 Task: Select the booking Airbnb experience.
Action: Mouse pressed left at (1024, 282)
Screenshot: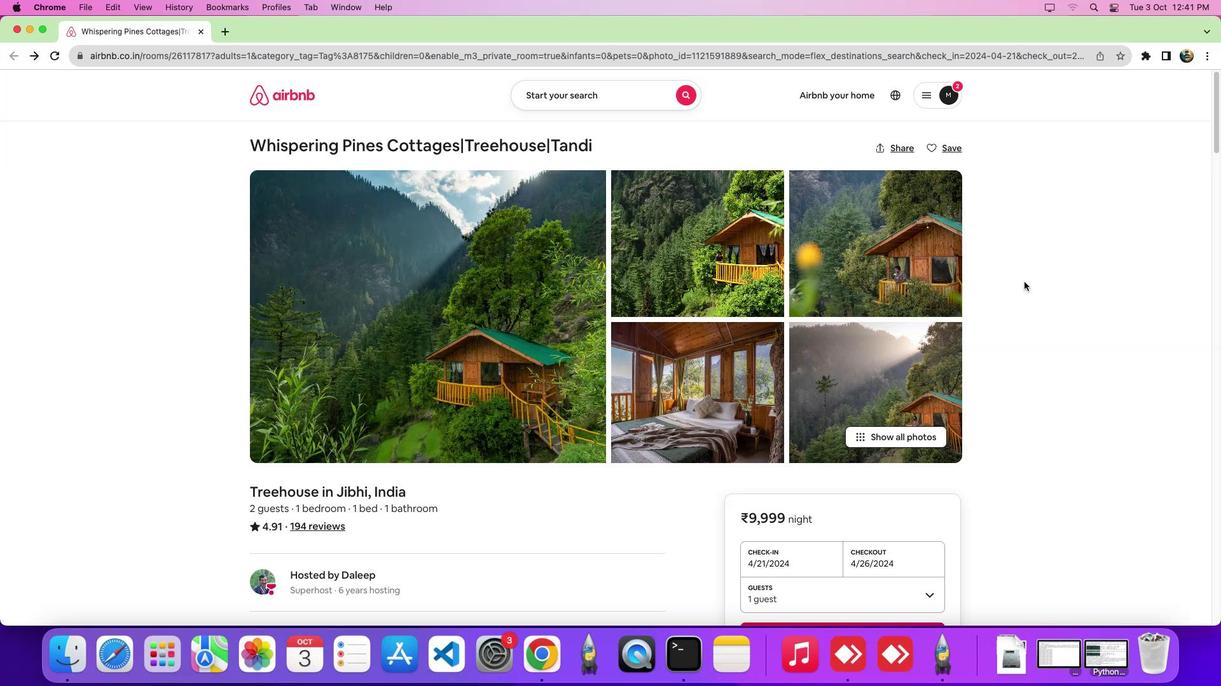 
Action: Mouse scrolled (1024, 282) with delta (0, 0)
Screenshot: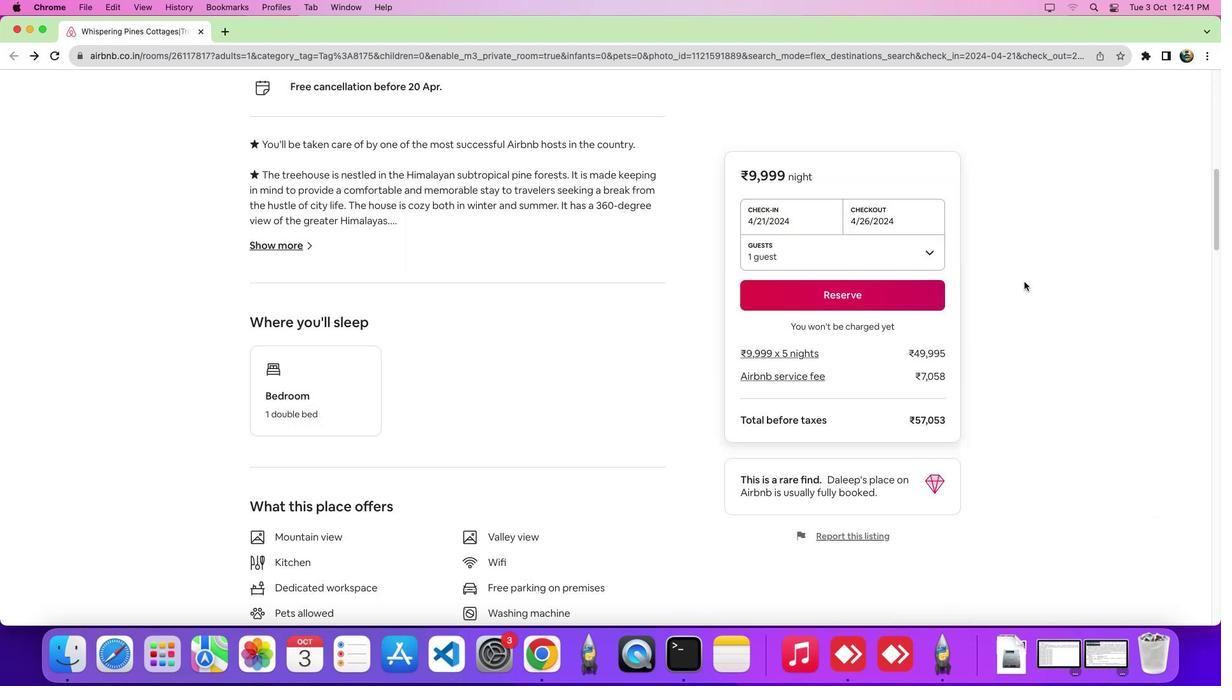 
Action: Mouse scrolled (1024, 282) with delta (0, -1)
Screenshot: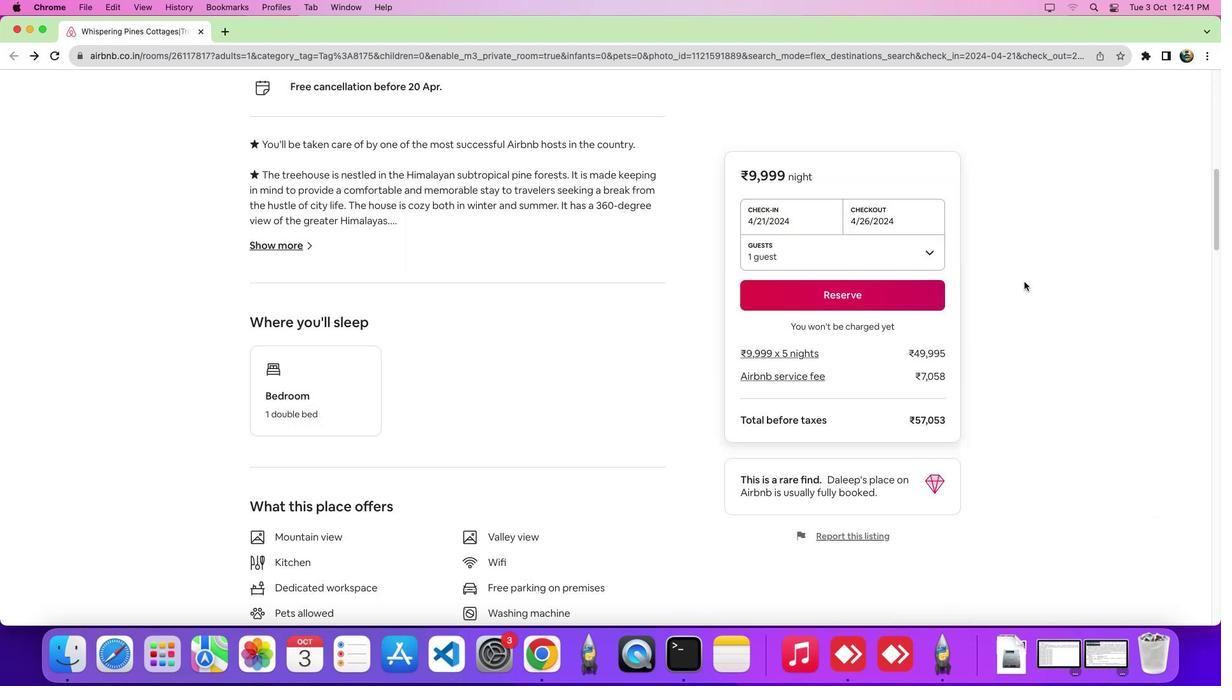
Action: Mouse scrolled (1024, 282) with delta (0, -5)
Screenshot: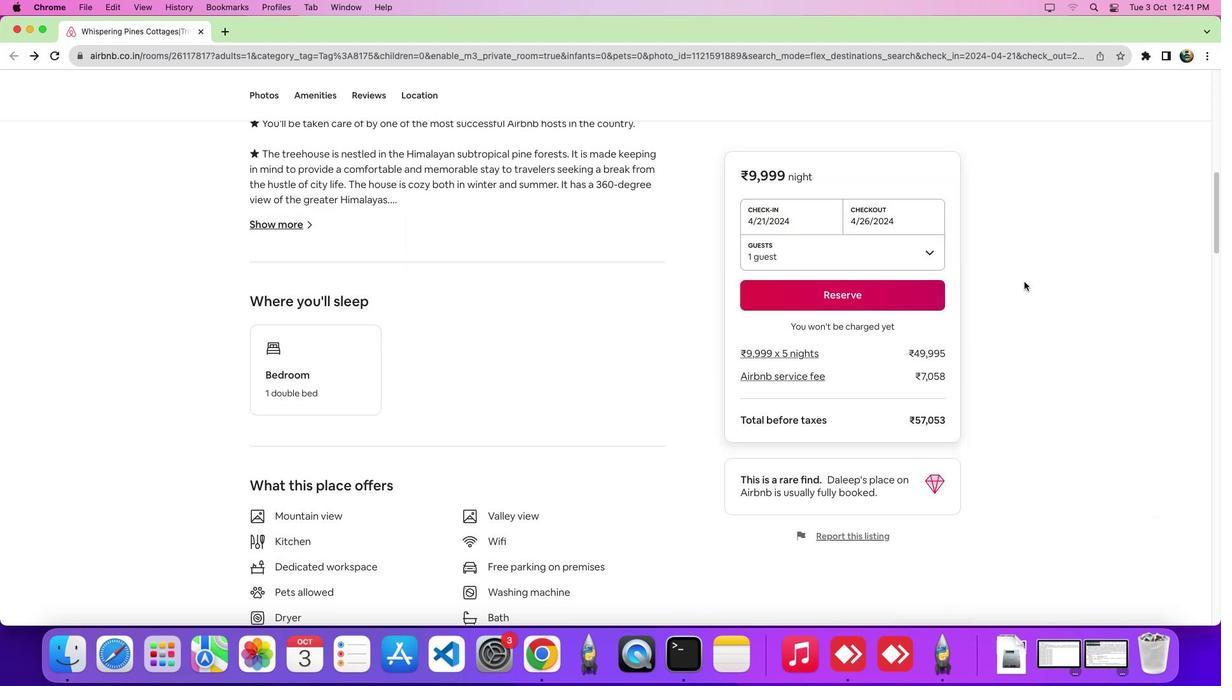 
Action: Mouse scrolled (1024, 282) with delta (0, -8)
Screenshot: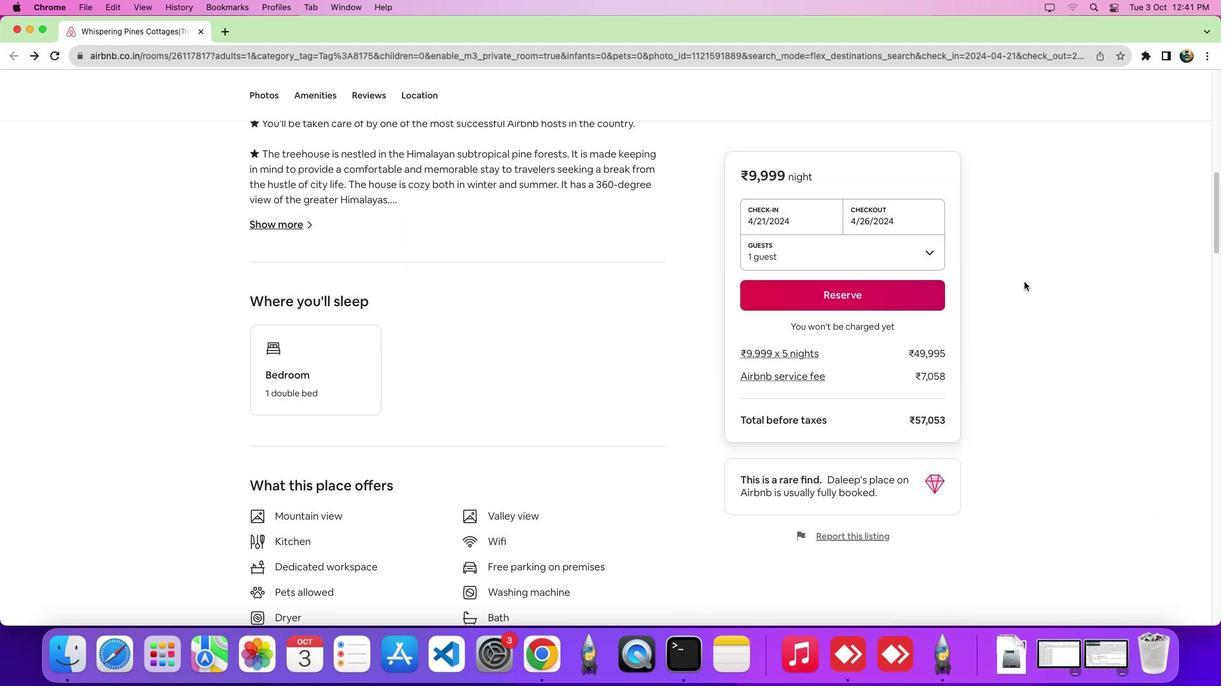 
Action: Mouse scrolled (1024, 282) with delta (0, 0)
Screenshot: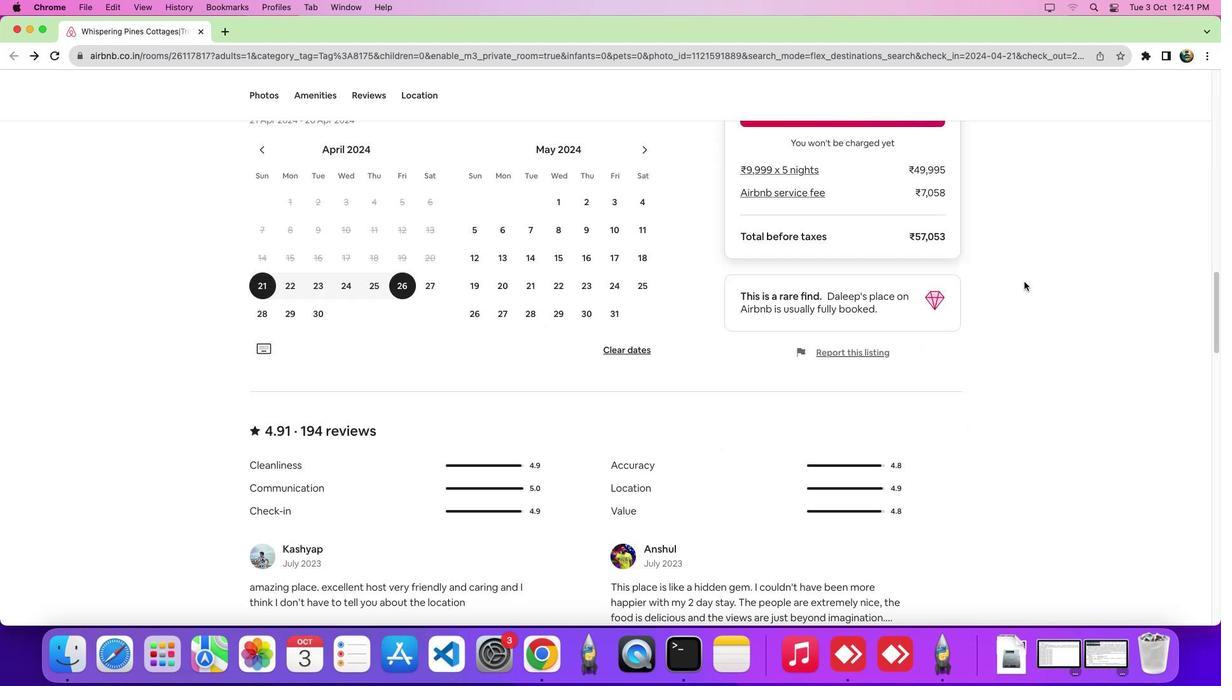 
Action: Mouse scrolled (1024, 282) with delta (0, -1)
Screenshot: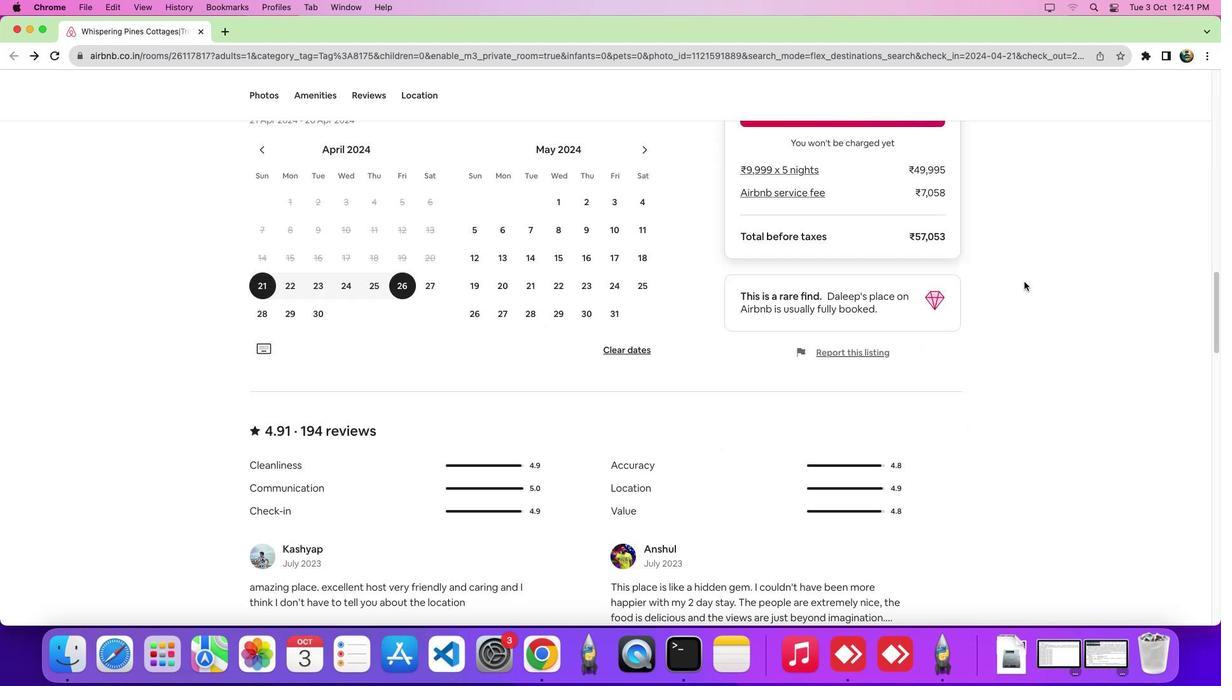 
Action: Mouse scrolled (1024, 282) with delta (0, -5)
Screenshot: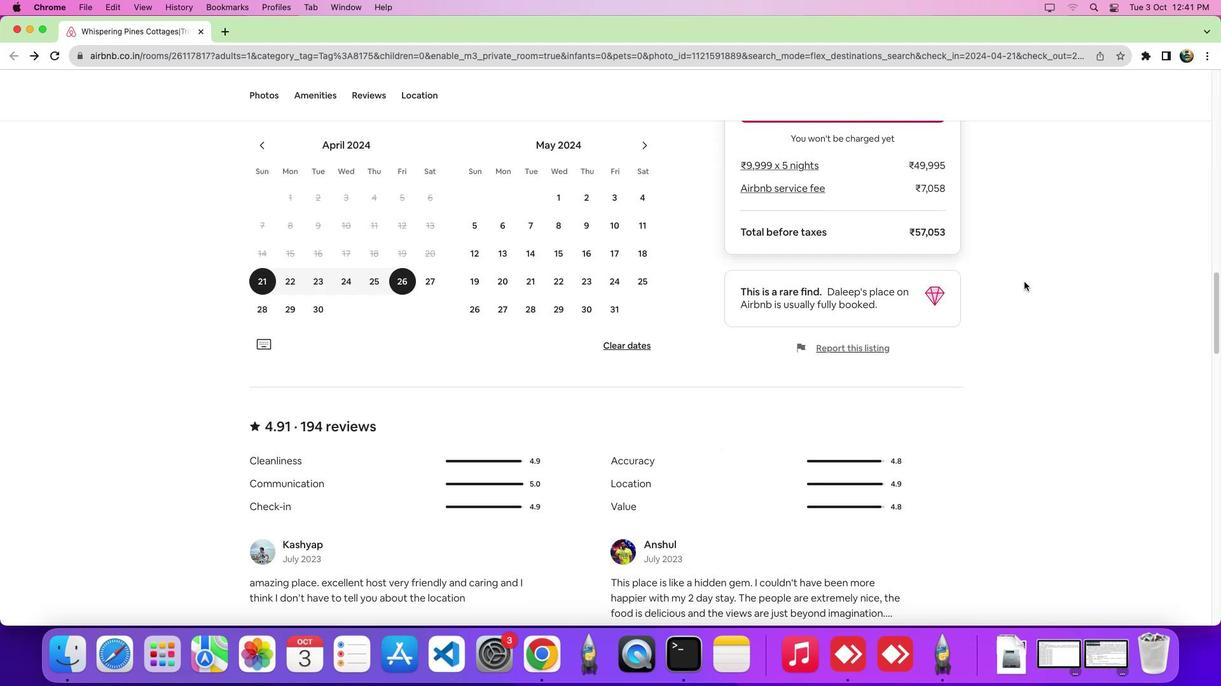 
Action: Mouse scrolled (1024, 282) with delta (0, -8)
Screenshot: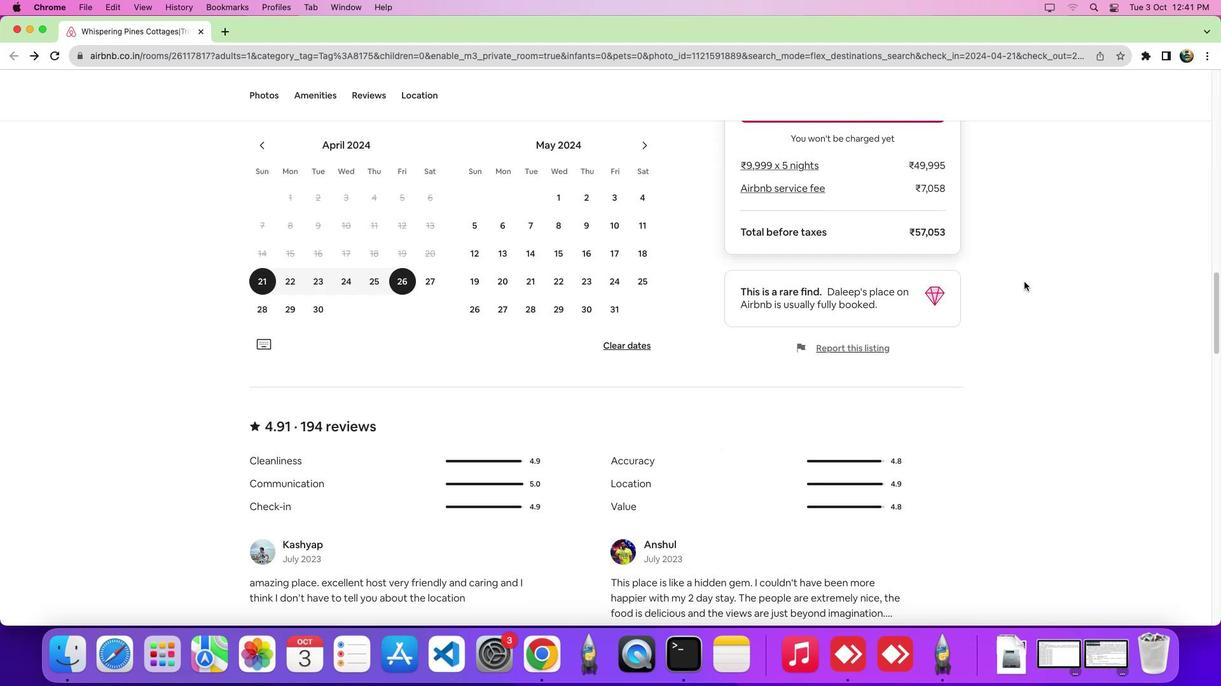 
Action: Mouse scrolled (1024, 282) with delta (0, 0)
Screenshot: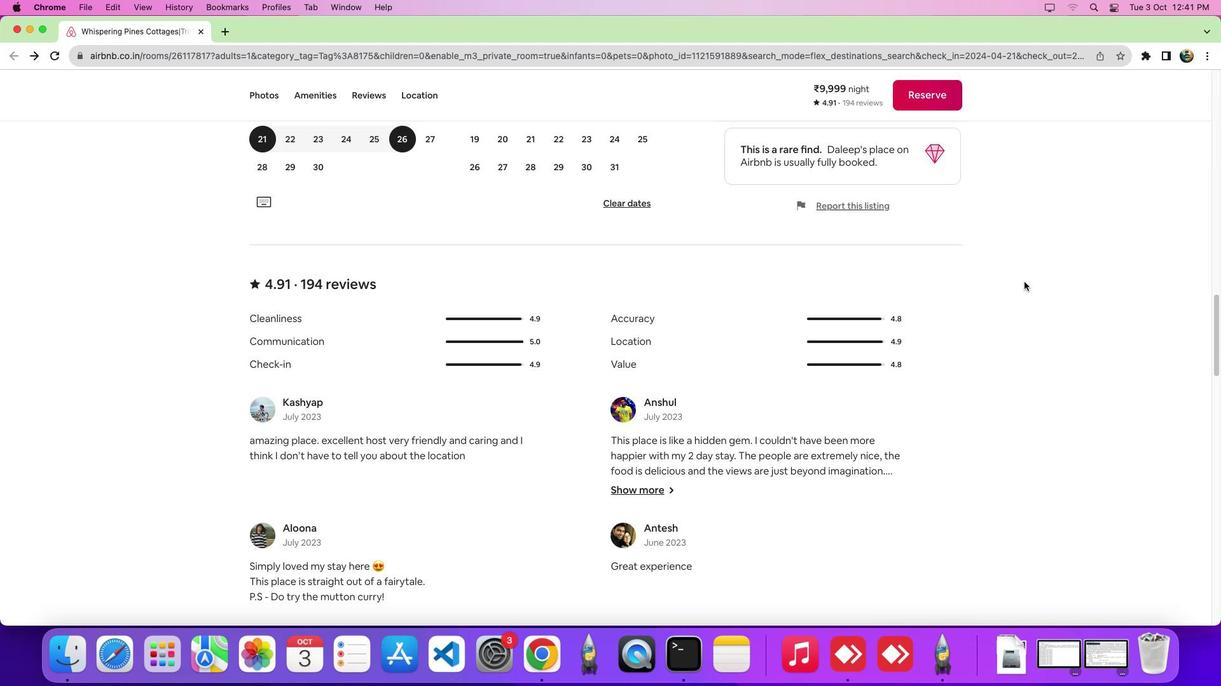 
Action: Mouse scrolled (1024, 282) with delta (0, -1)
Screenshot: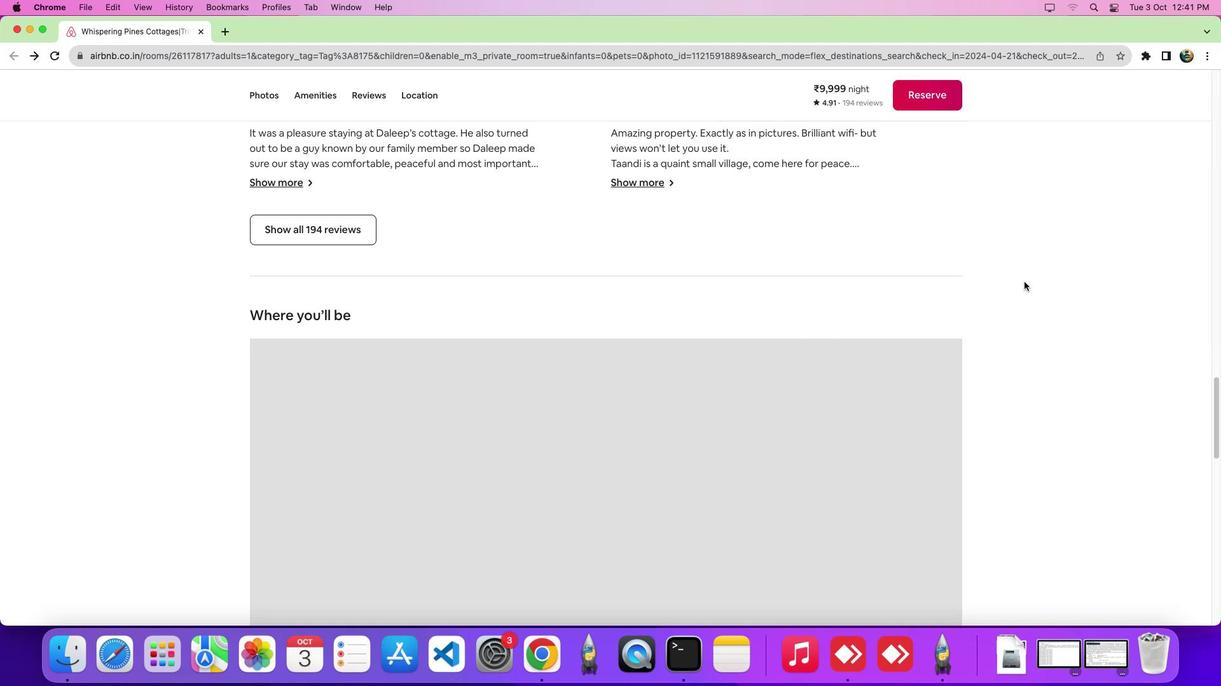 
Action: Mouse scrolled (1024, 282) with delta (0, -6)
Screenshot: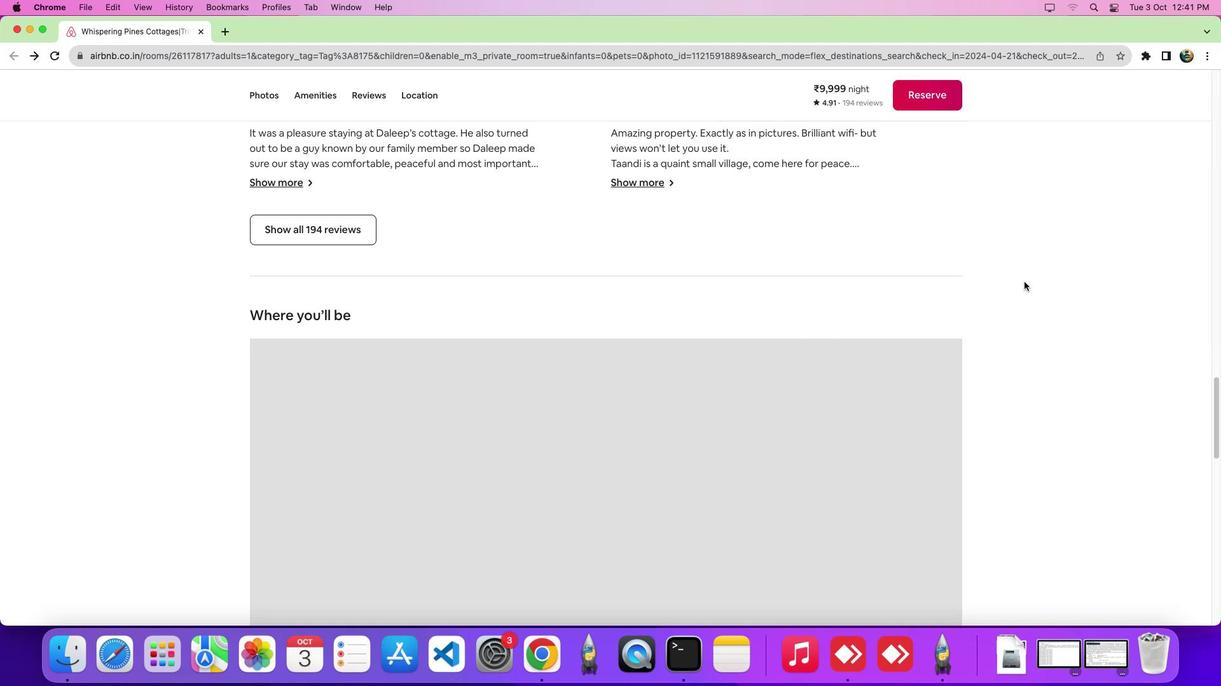 
Action: Mouse scrolled (1024, 282) with delta (0, -8)
Screenshot: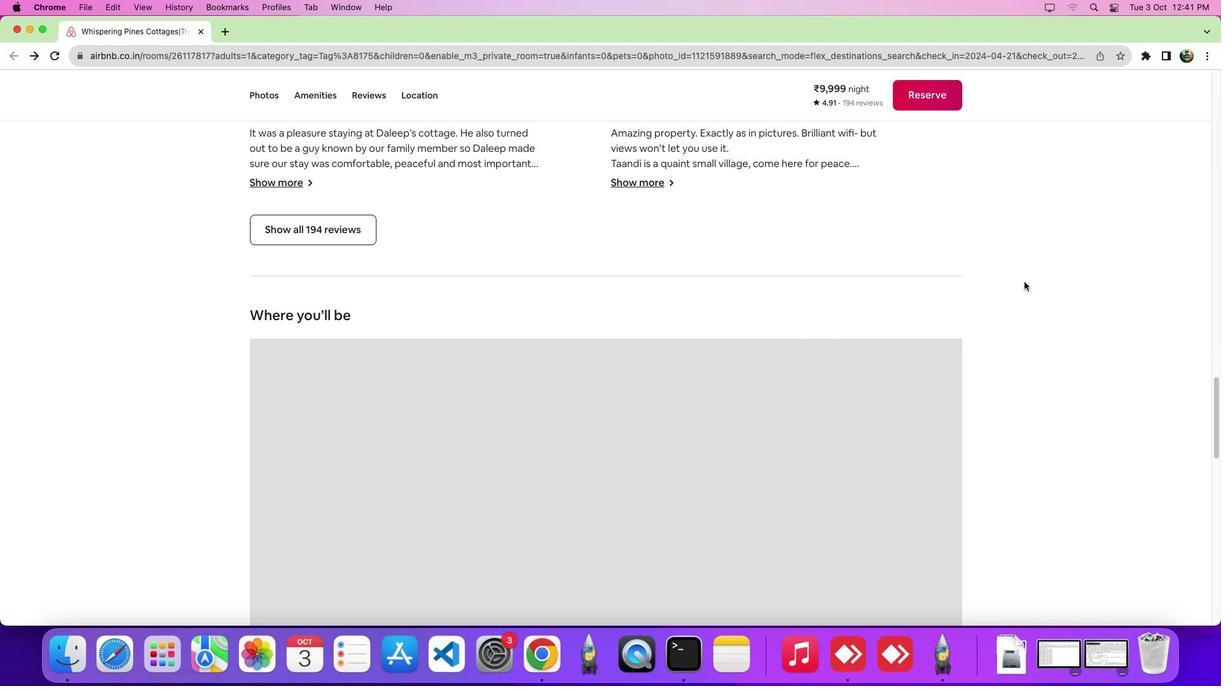 
Action: Mouse scrolled (1024, 282) with delta (0, 0)
Screenshot: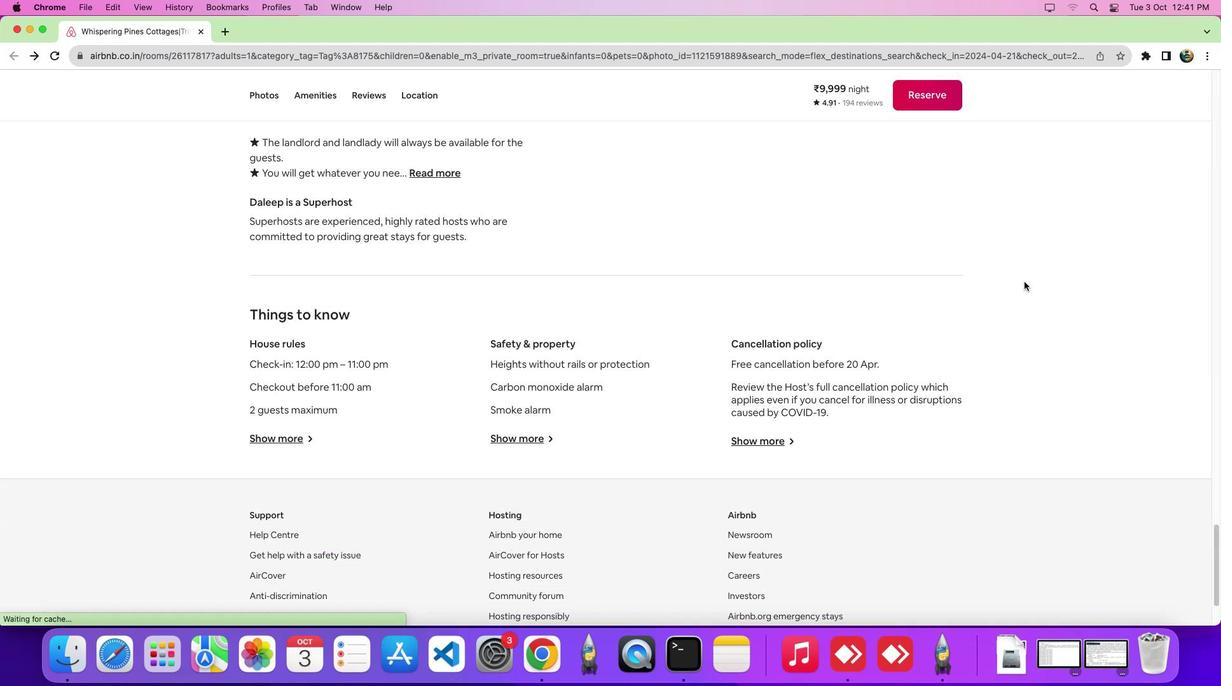 
Action: Mouse scrolled (1024, 282) with delta (0, -1)
Screenshot: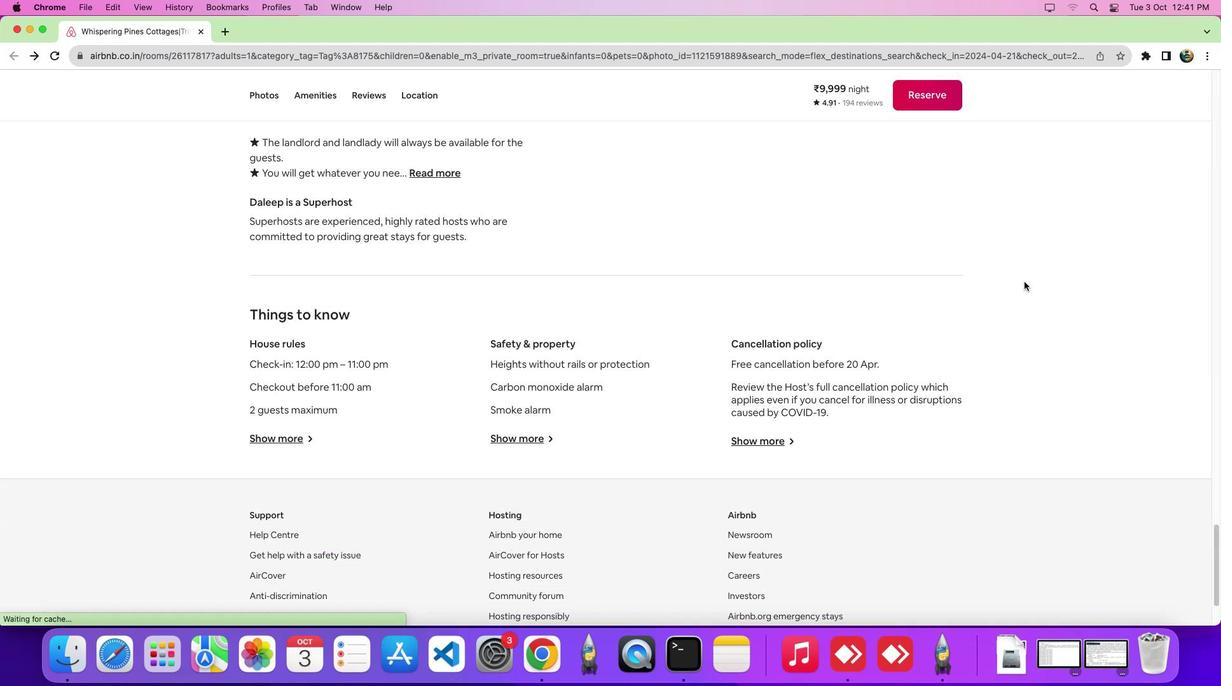 
Action: Mouse scrolled (1024, 282) with delta (0, -5)
Screenshot: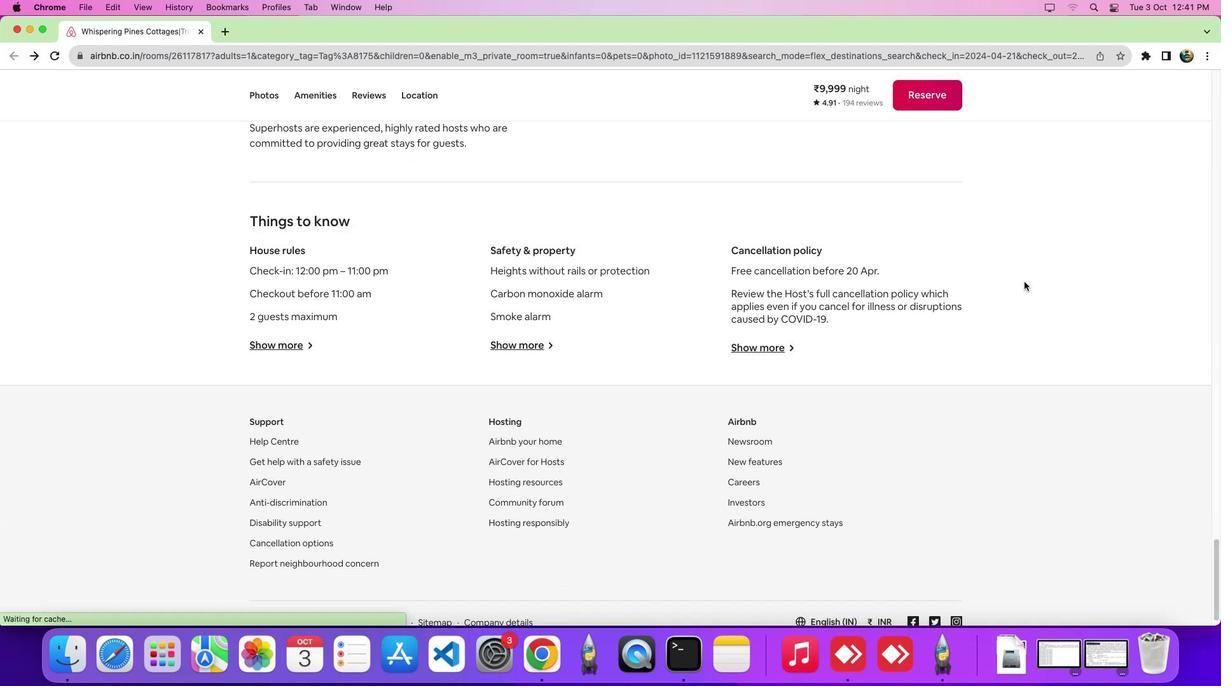
Action: Mouse scrolled (1024, 282) with delta (0, -8)
Screenshot: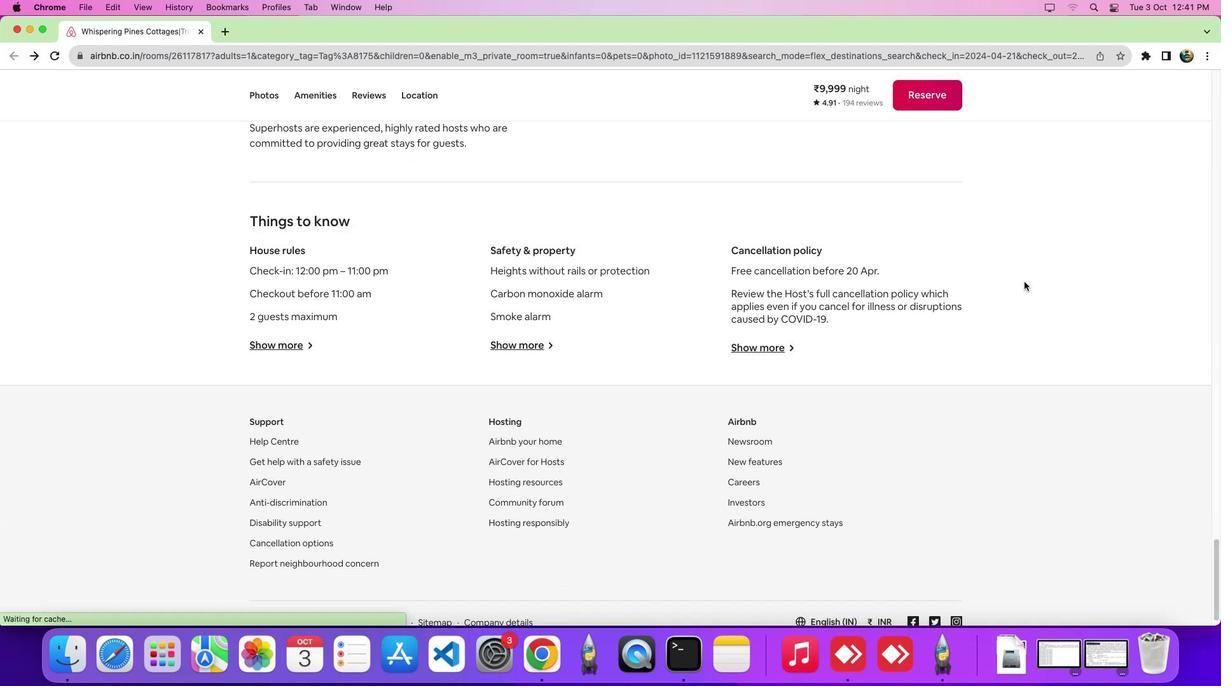 
Action: Mouse scrolled (1024, 282) with delta (0, -9)
Screenshot: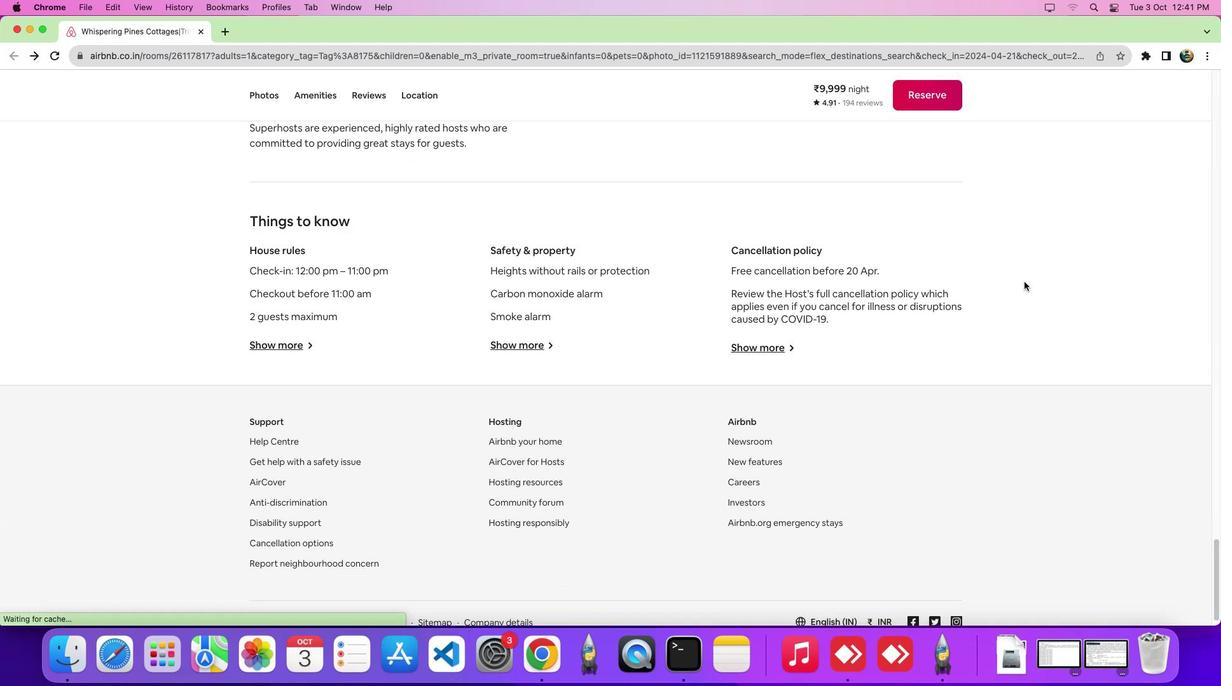 
Action: Mouse scrolled (1024, 282) with delta (0, 0)
Screenshot: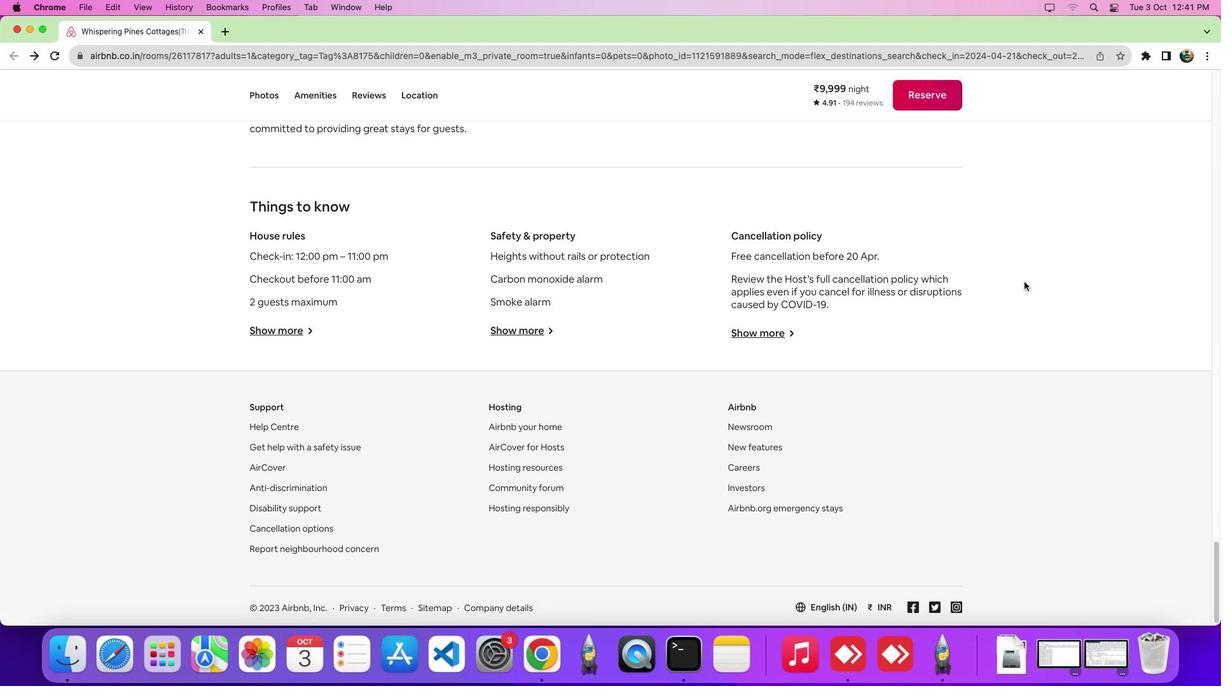 
Action: Mouse scrolled (1024, 282) with delta (0, -1)
Screenshot: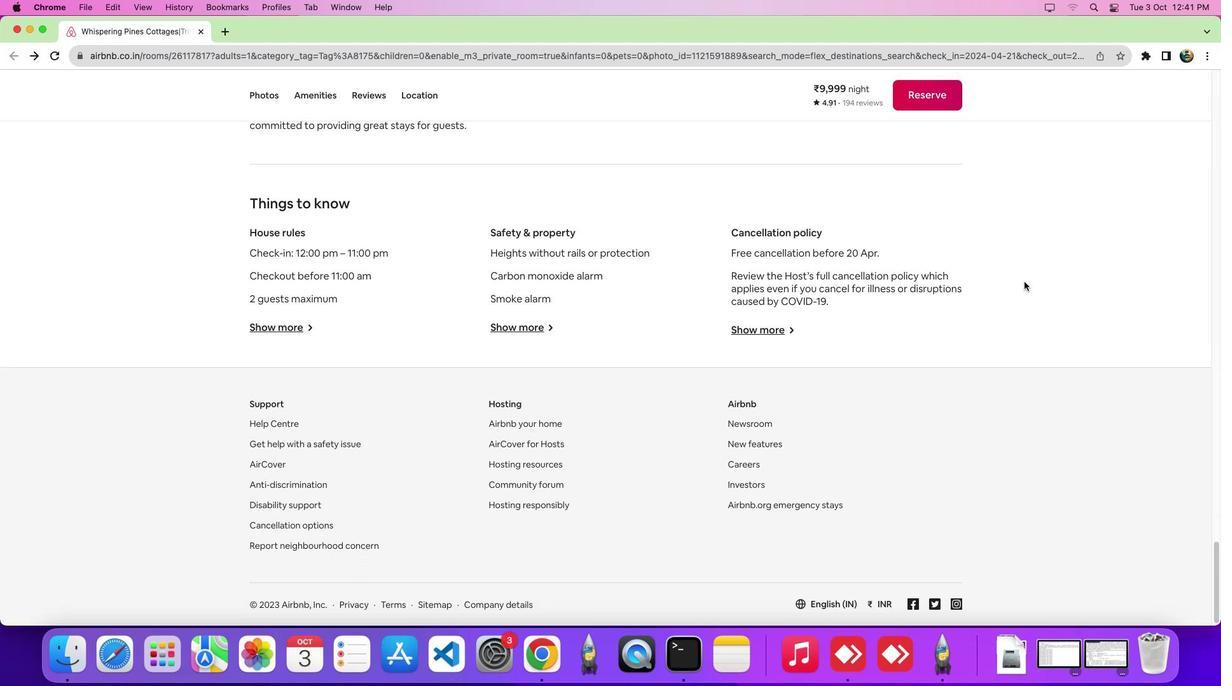 
Action: Mouse scrolled (1024, 282) with delta (0, -6)
Screenshot: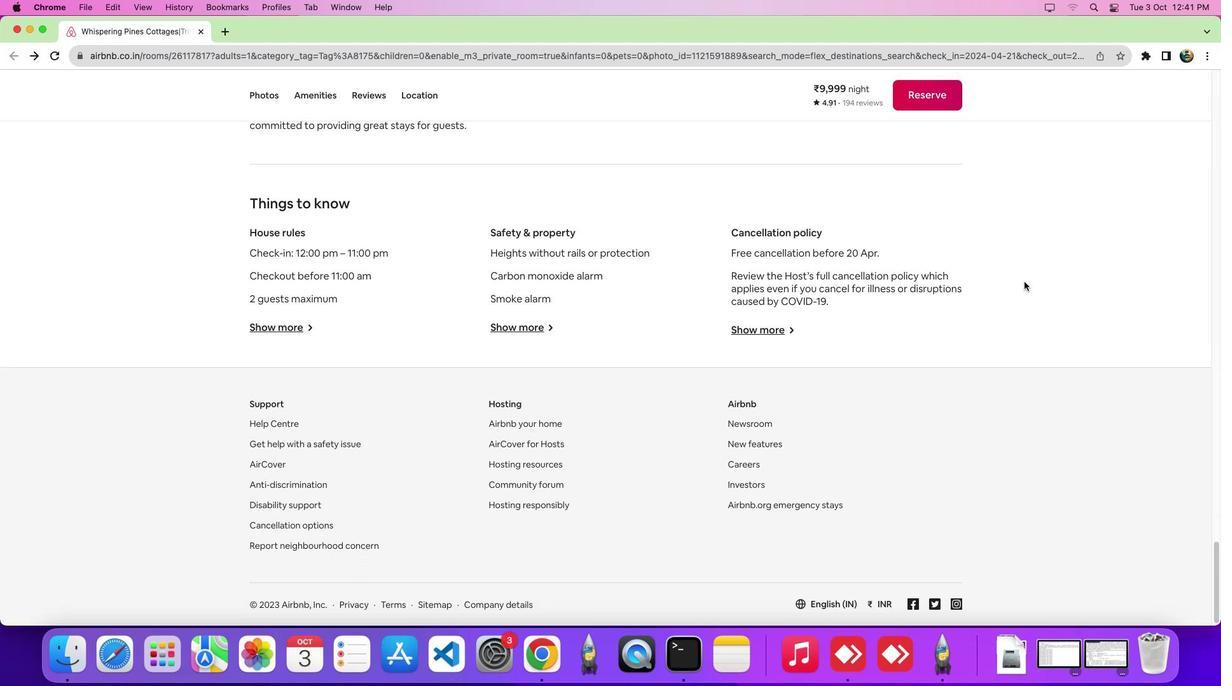 
Action: Mouse scrolled (1024, 282) with delta (0, -8)
Screenshot: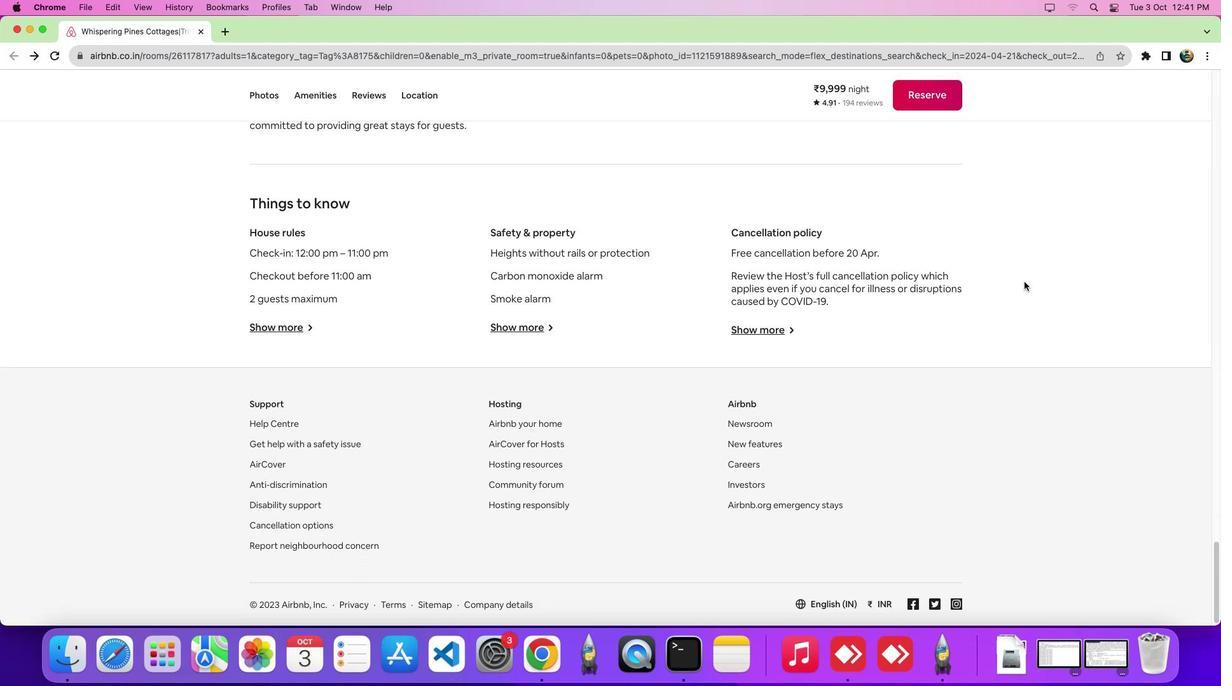 
Action: Mouse moved to (274, 465)
Screenshot: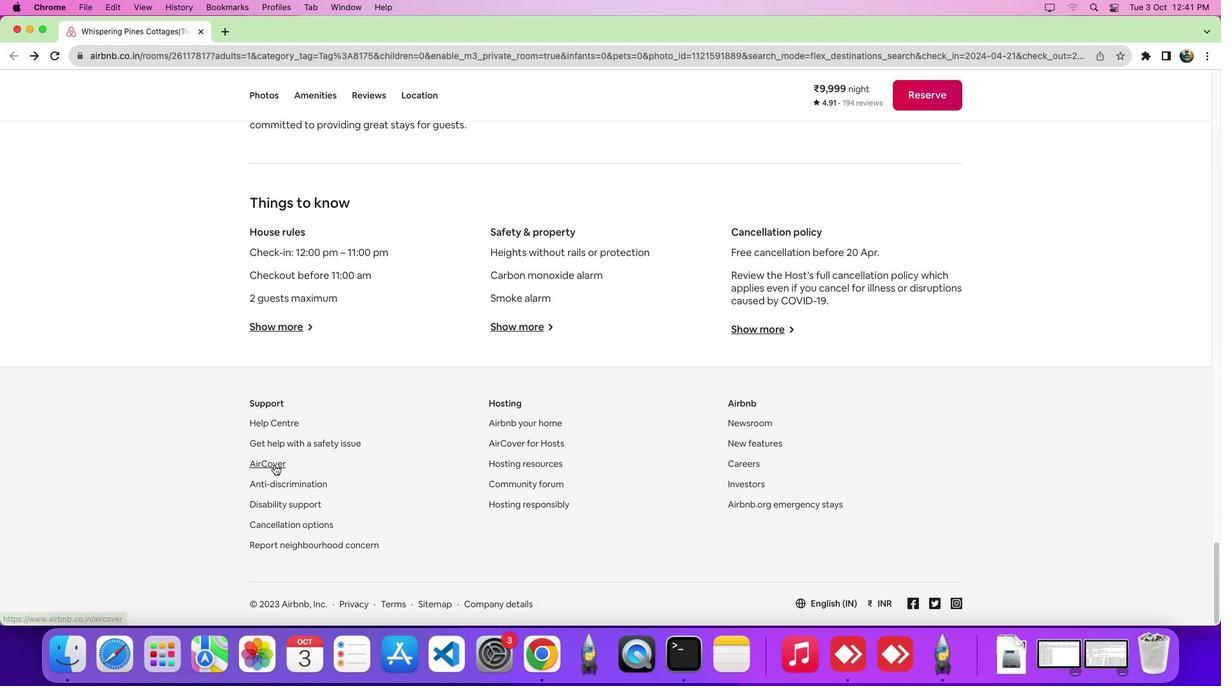 
Action: Mouse pressed left at (274, 465)
Screenshot: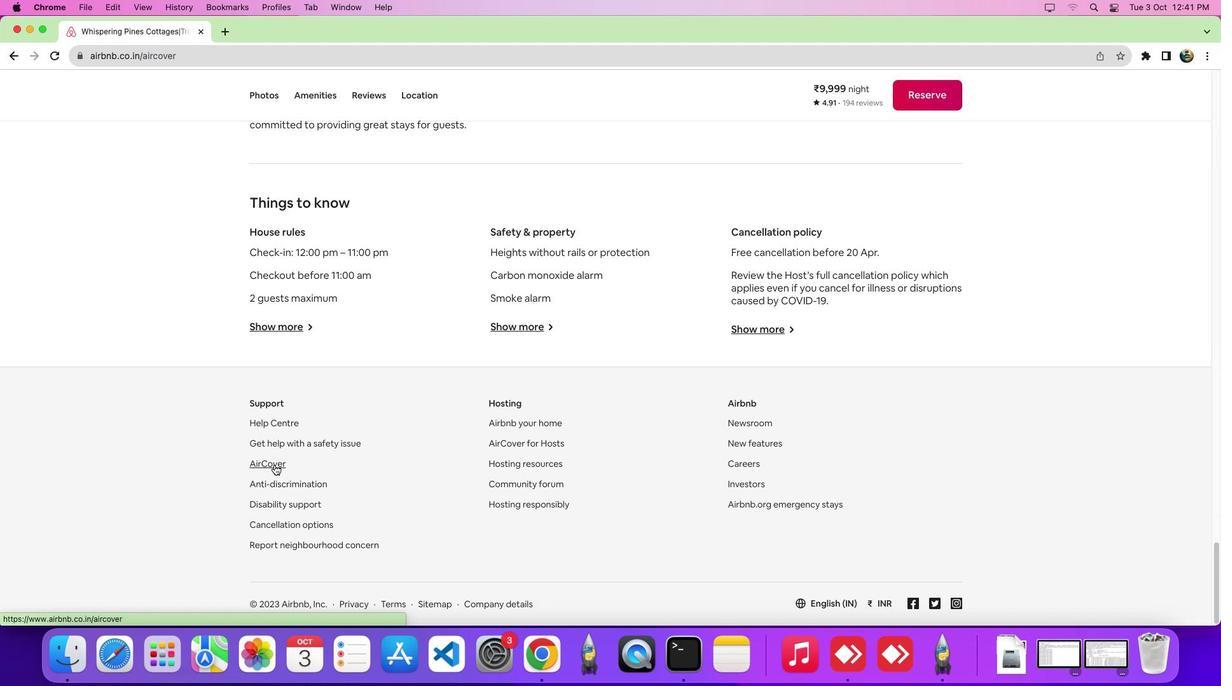 
Action: Mouse moved to (328, 145)
Screenshot: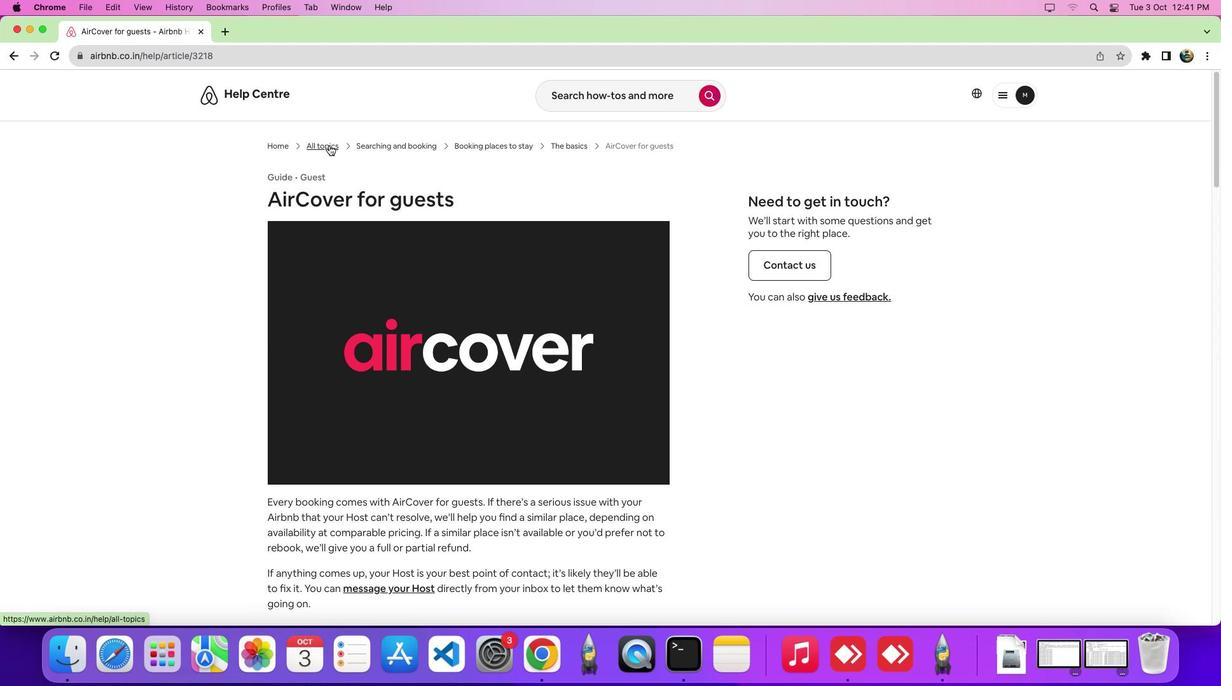 
Action: Mouse pressed left at (328, 145)
Screenshot: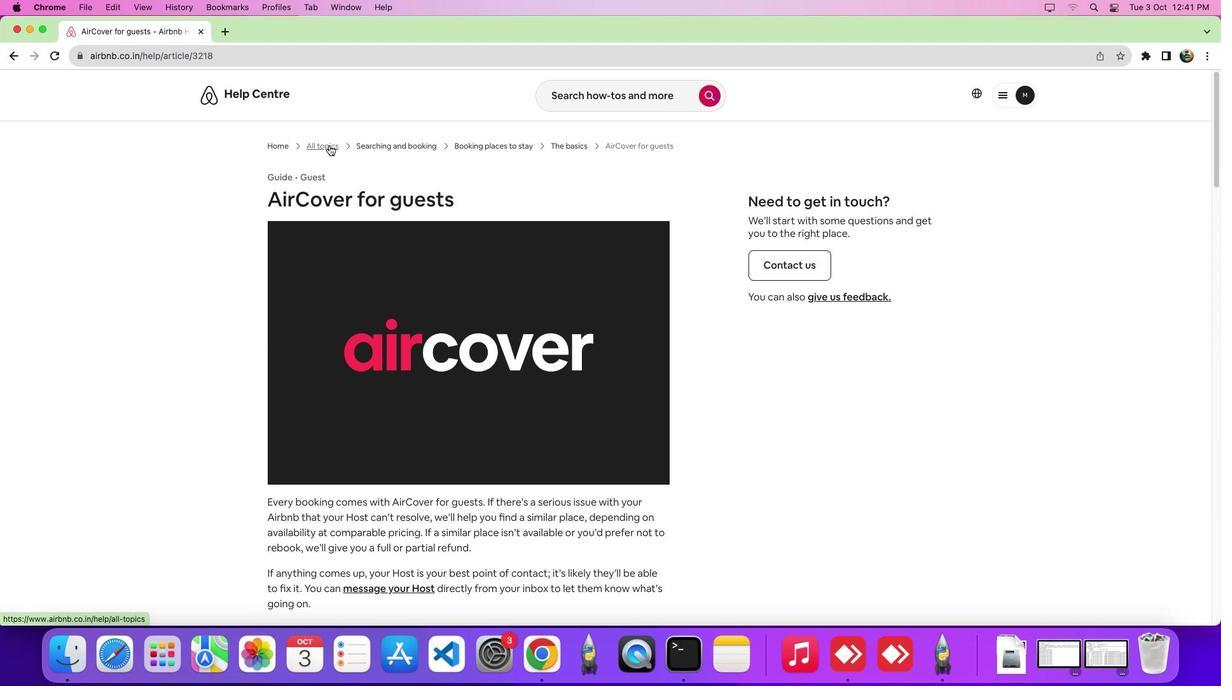 
Action: Mouse moved to (286, 259)
Screenshot: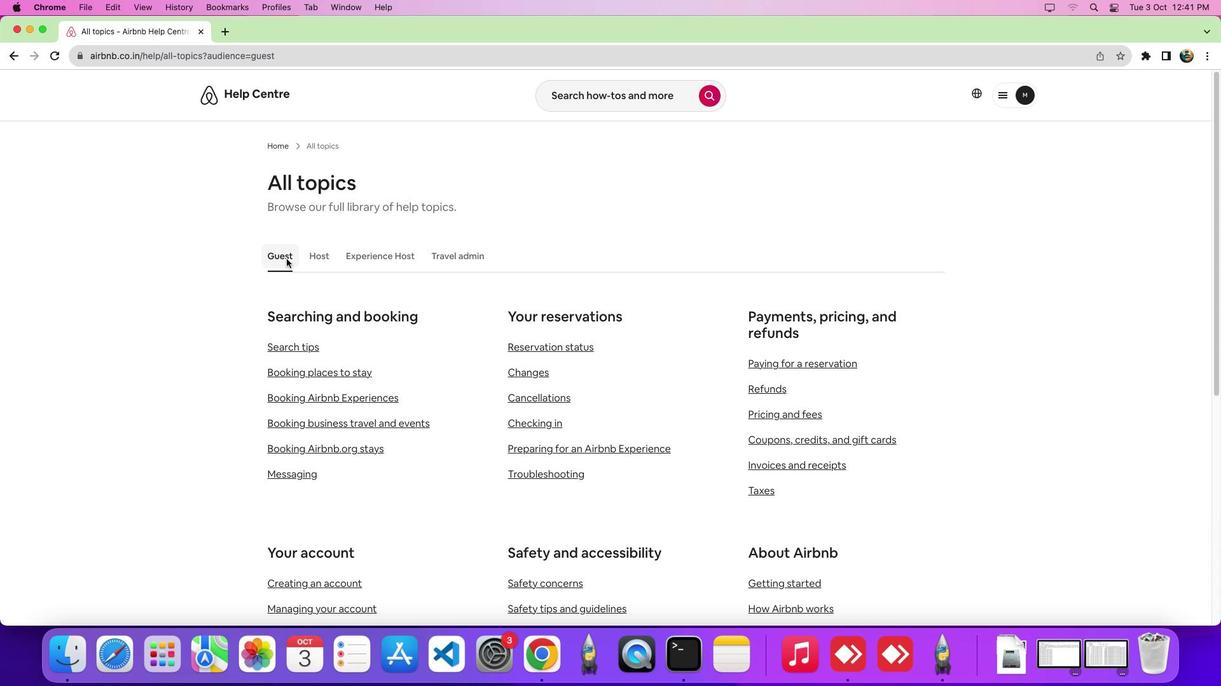 
Action: Mouse pressed left at (286, 259)
Screenshot: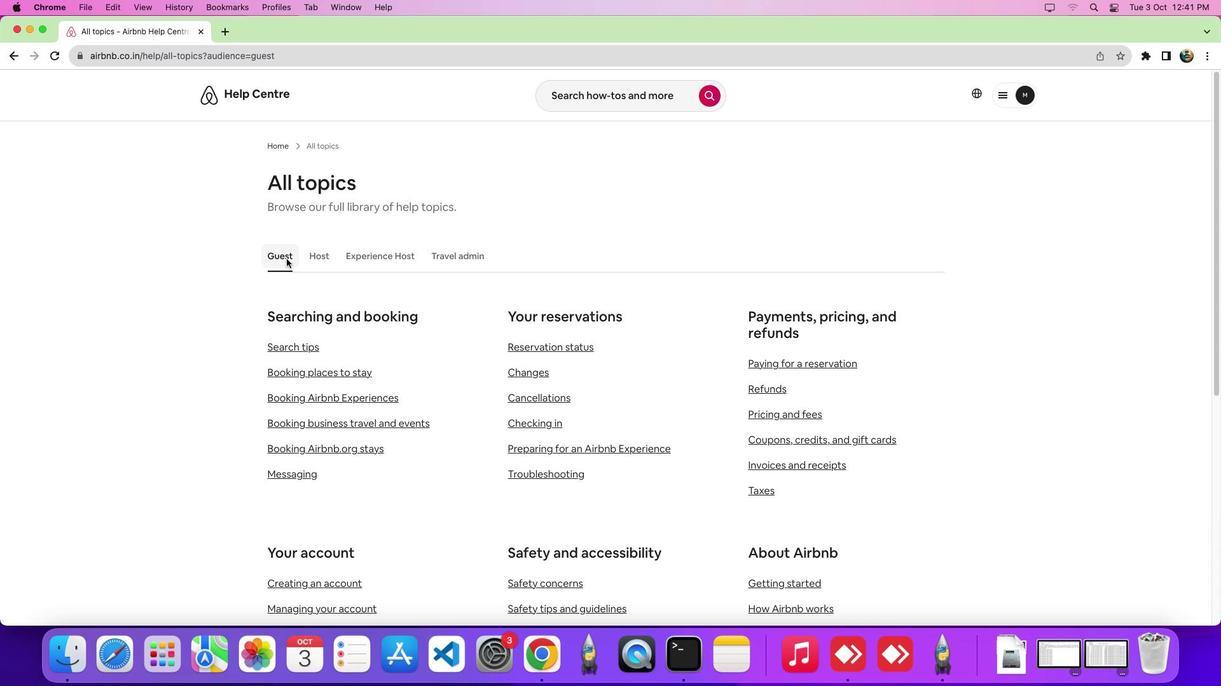 
Action: Mouse moved to (318, 300)
Screenshot: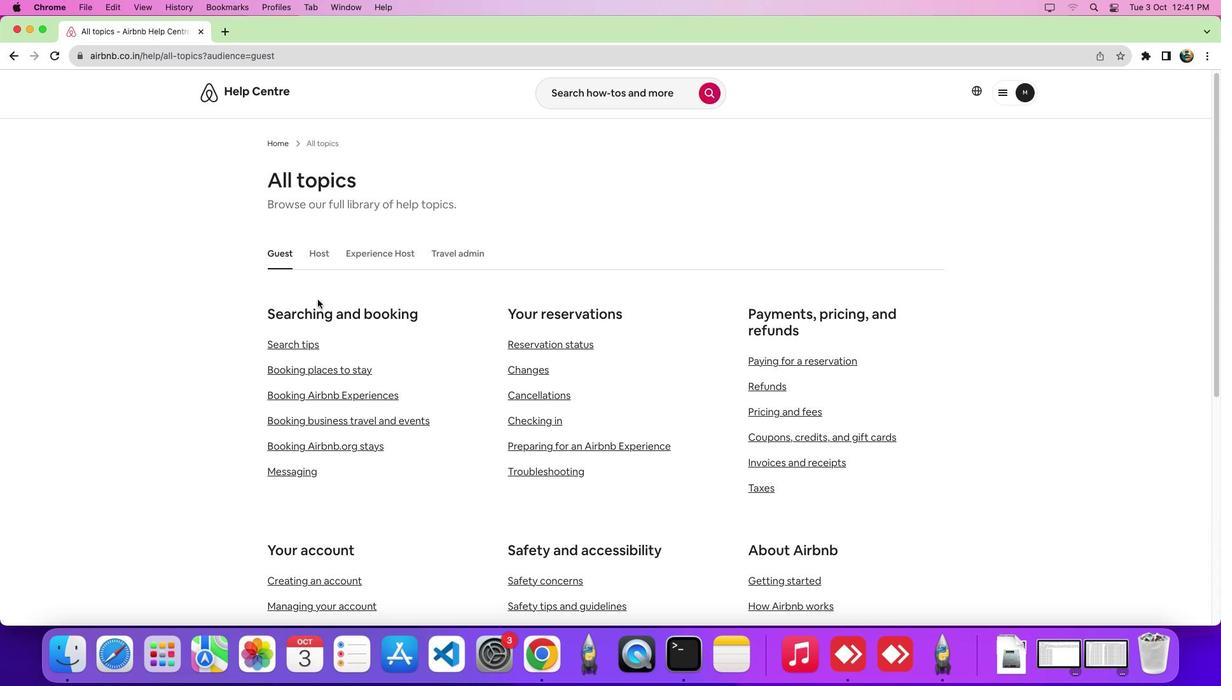
Action: Mouse scrolled (318, 300) with delta (0, 0)
Screenshot: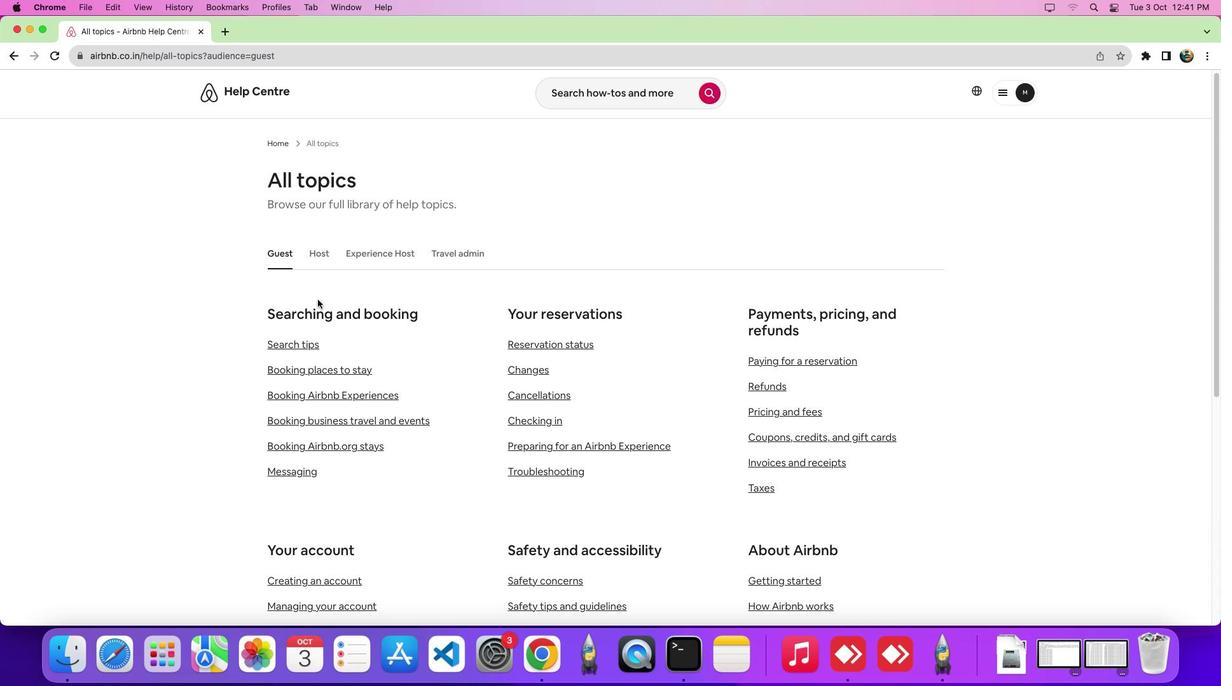 
Action: Mouse scrolled (318, 300) with delta (0, 0)
Screenshot: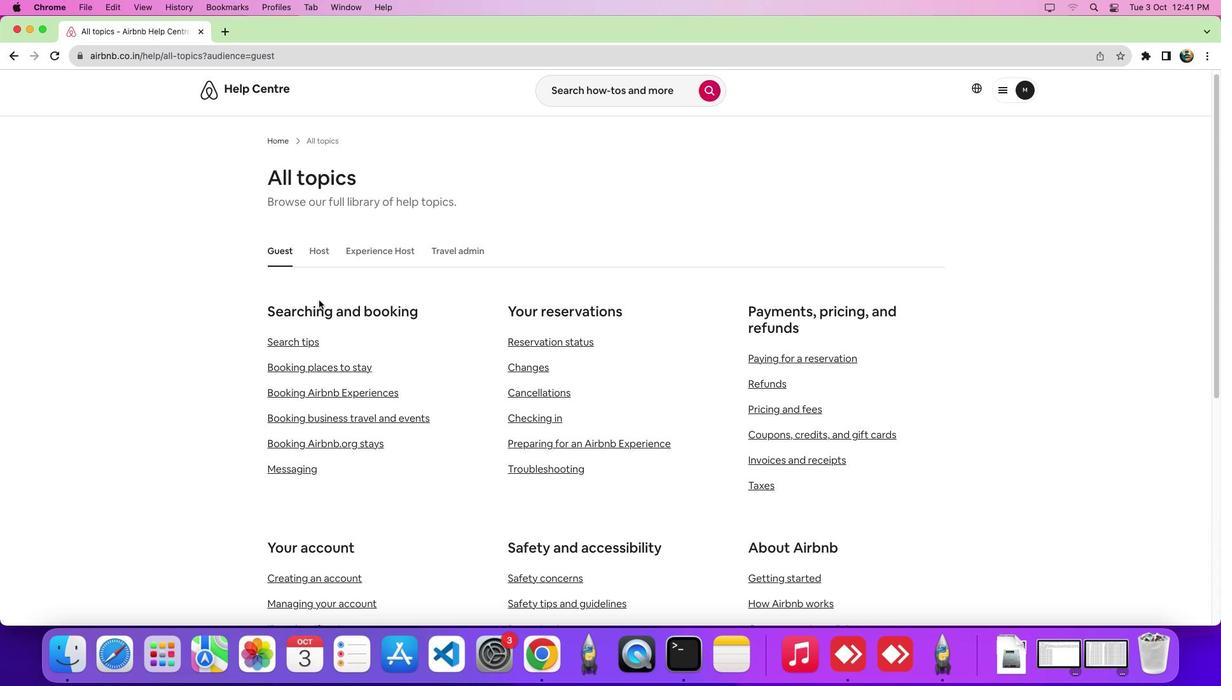 
Action: Mouse moved to (319, 300)
Screenshot: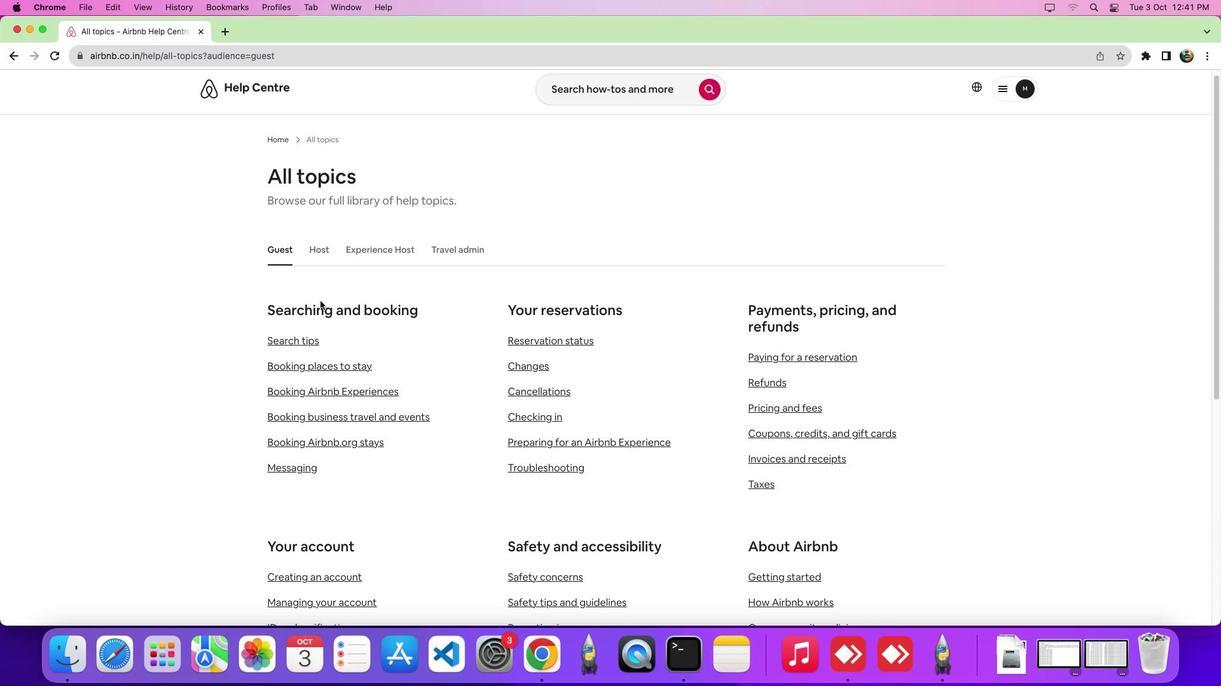 
Action: Mouse scrolled (319, 300) with delta (0, 0)
Screenshot: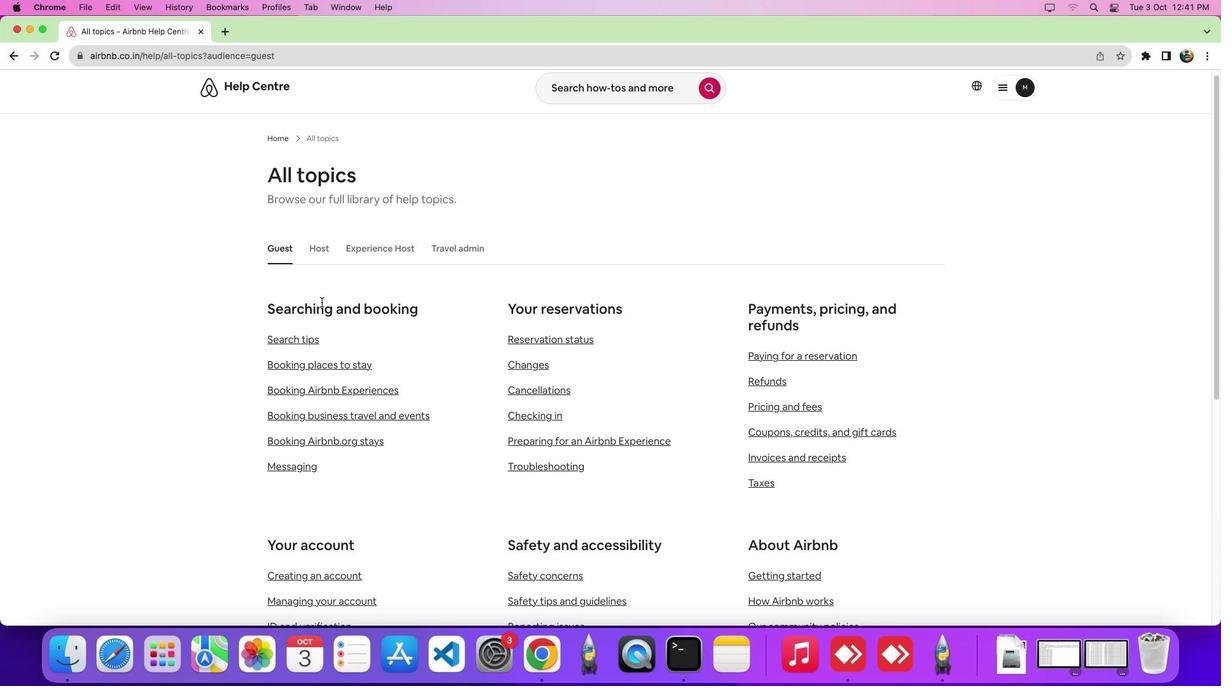 
Action: Mouse moved to (331, 312)
Screenshot: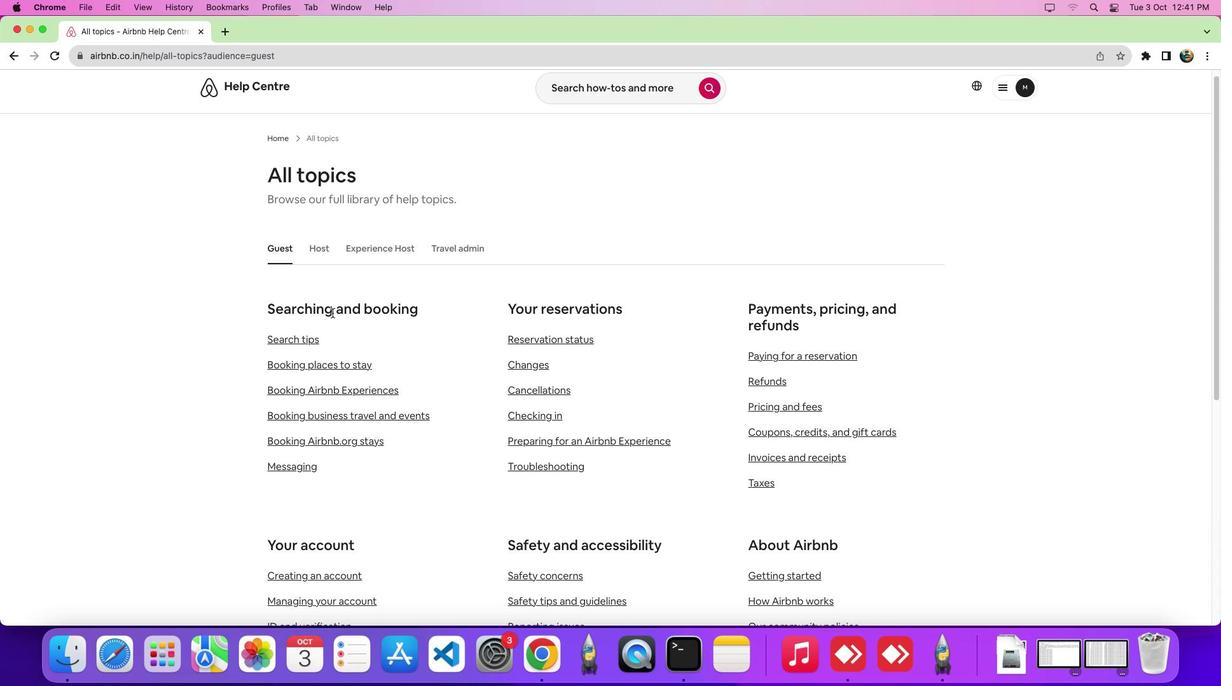 
Action: Mouse scrolled (331, 312) with delta (0, 0)
Screenshot: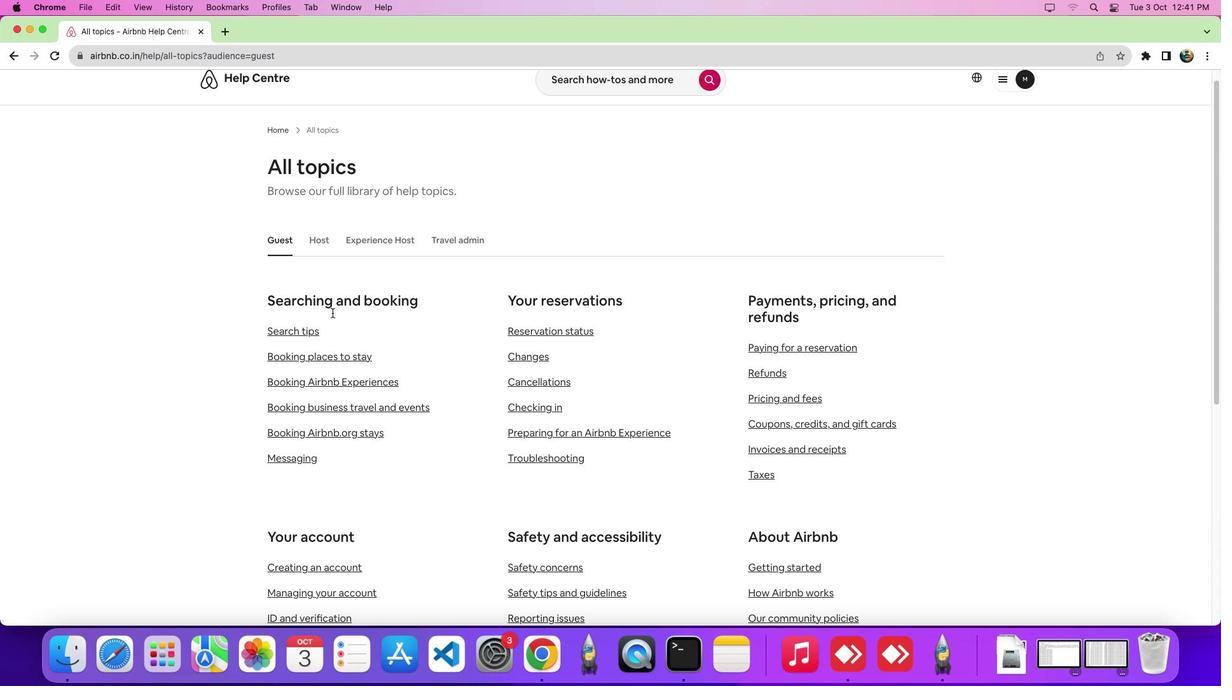 
Action: Mouse scrolled (331, 312) with delta (0, 0)
Screenshot: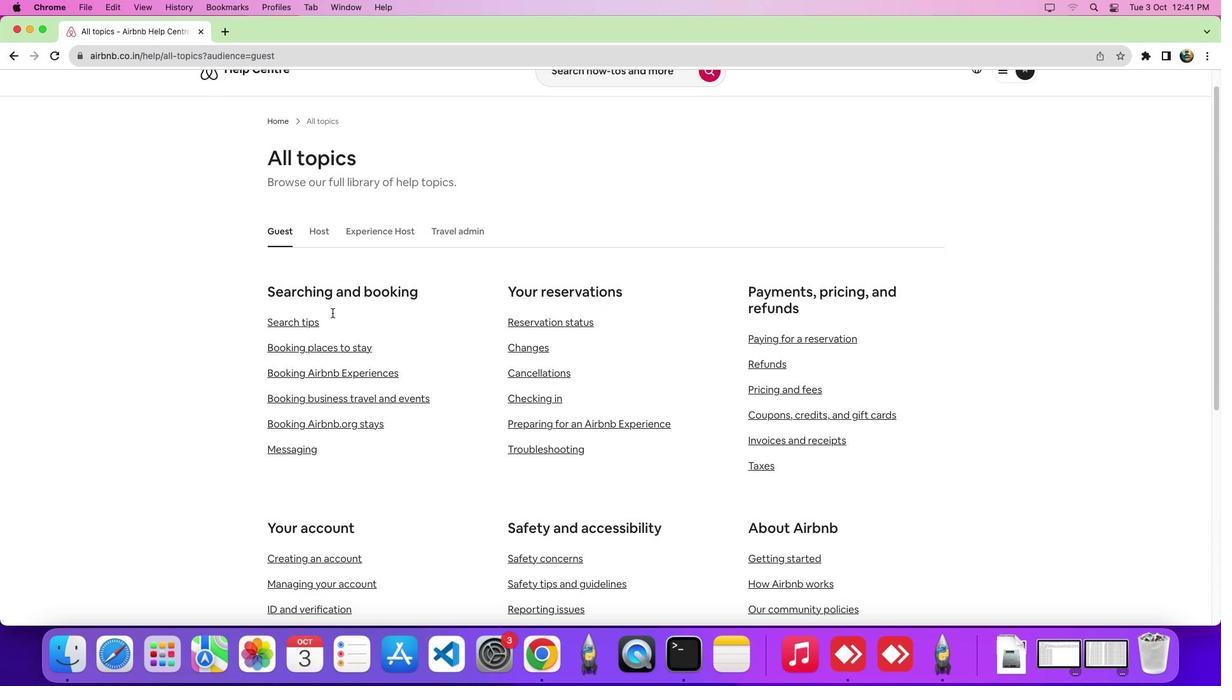 
Action: Mouse moved to (354, 325)
Screenshot: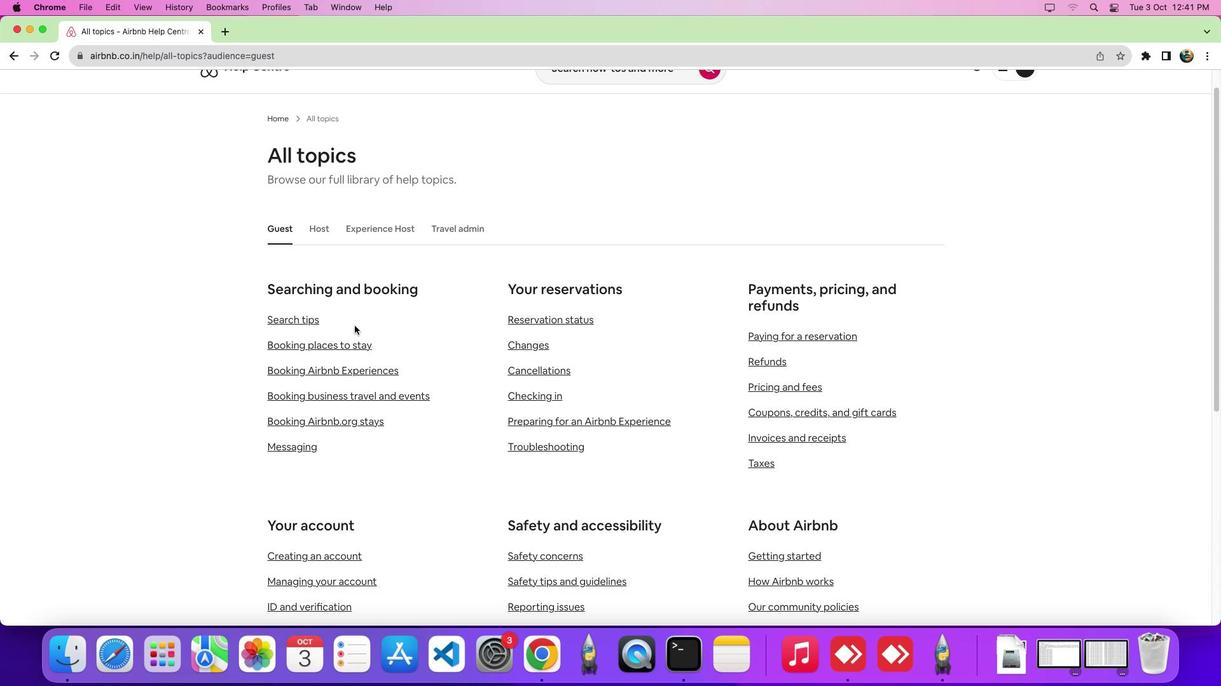 
Action: Mouse scrolled (354, 325) with delta (0, 0)
Screenshot: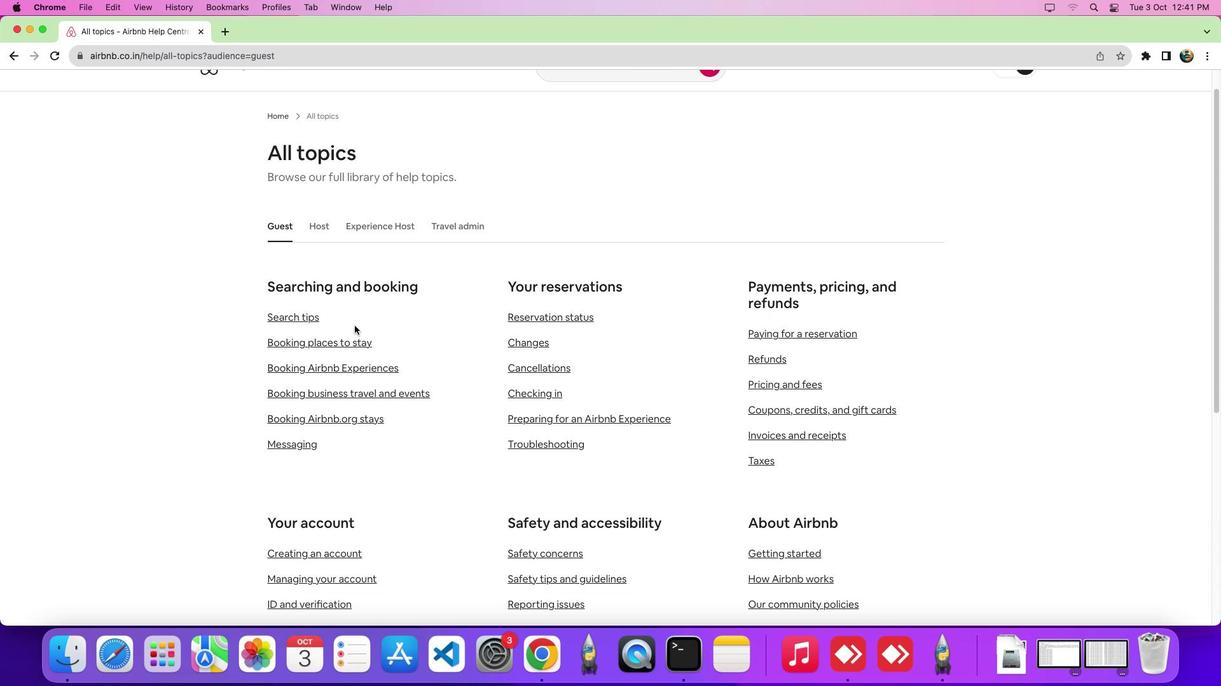 
Action: Mouse scrolled (354, 325) with delta (0, 0)
Screenshot: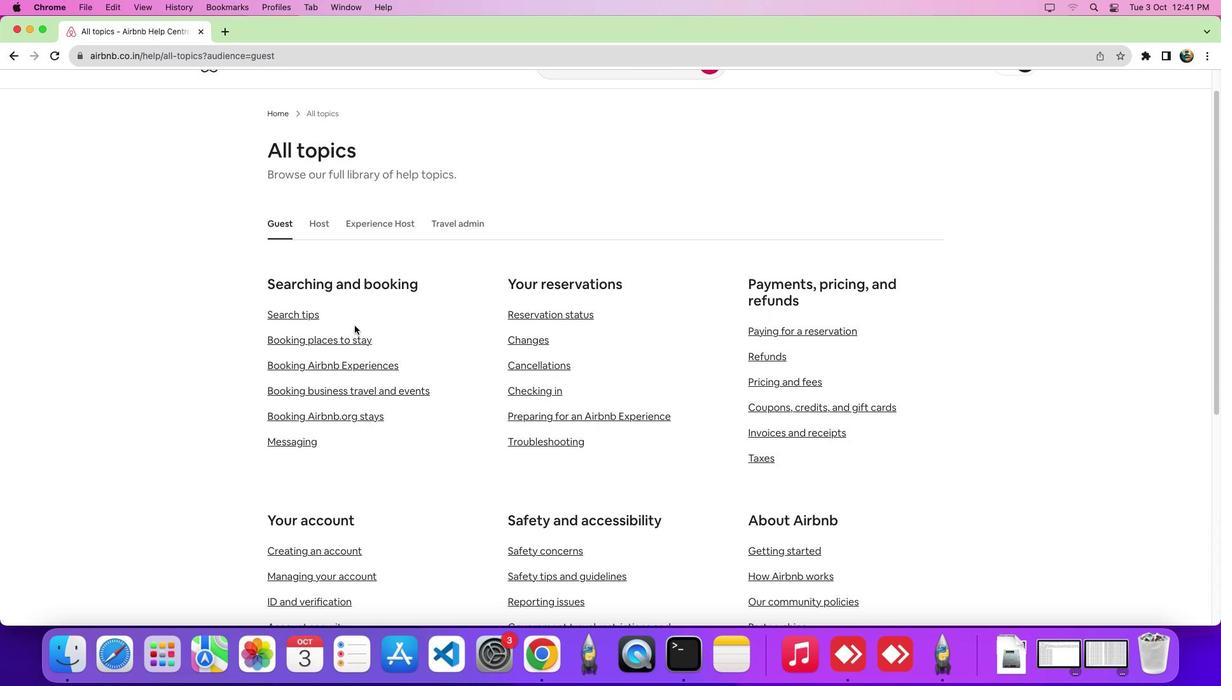 
Action: Mouse scrolled (354, 325) with delta (0, 0)
Screenshot: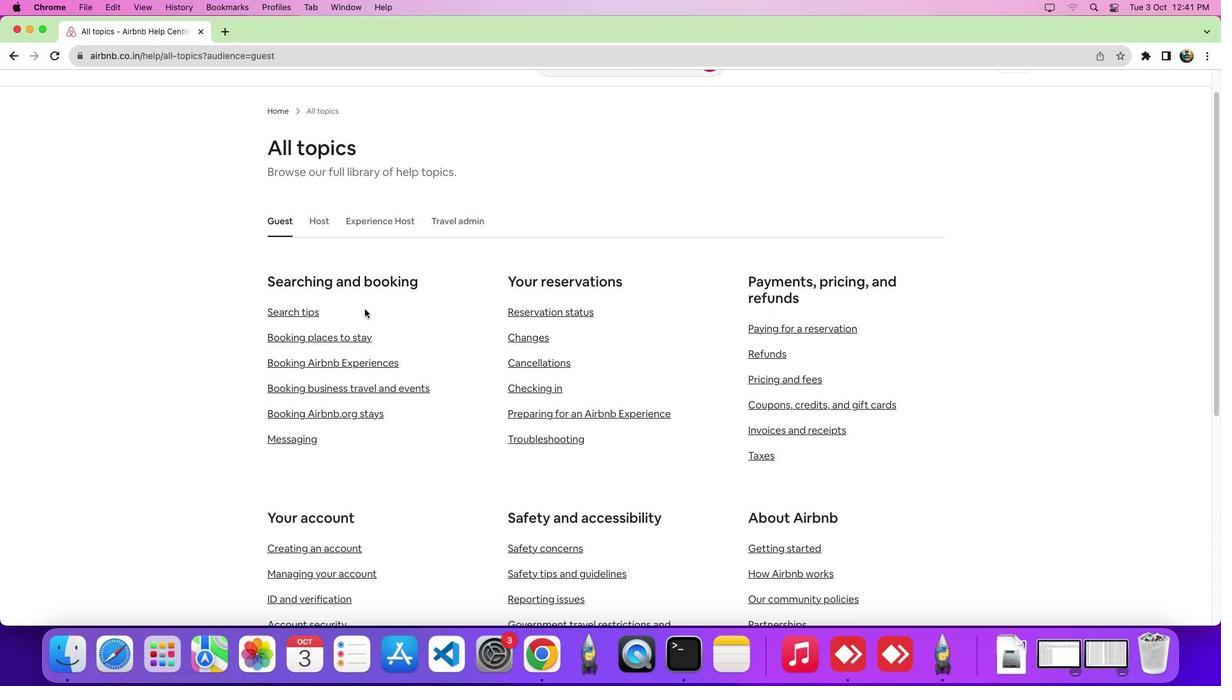 
Action: Mouse moved to (309, 365)
Screenshot: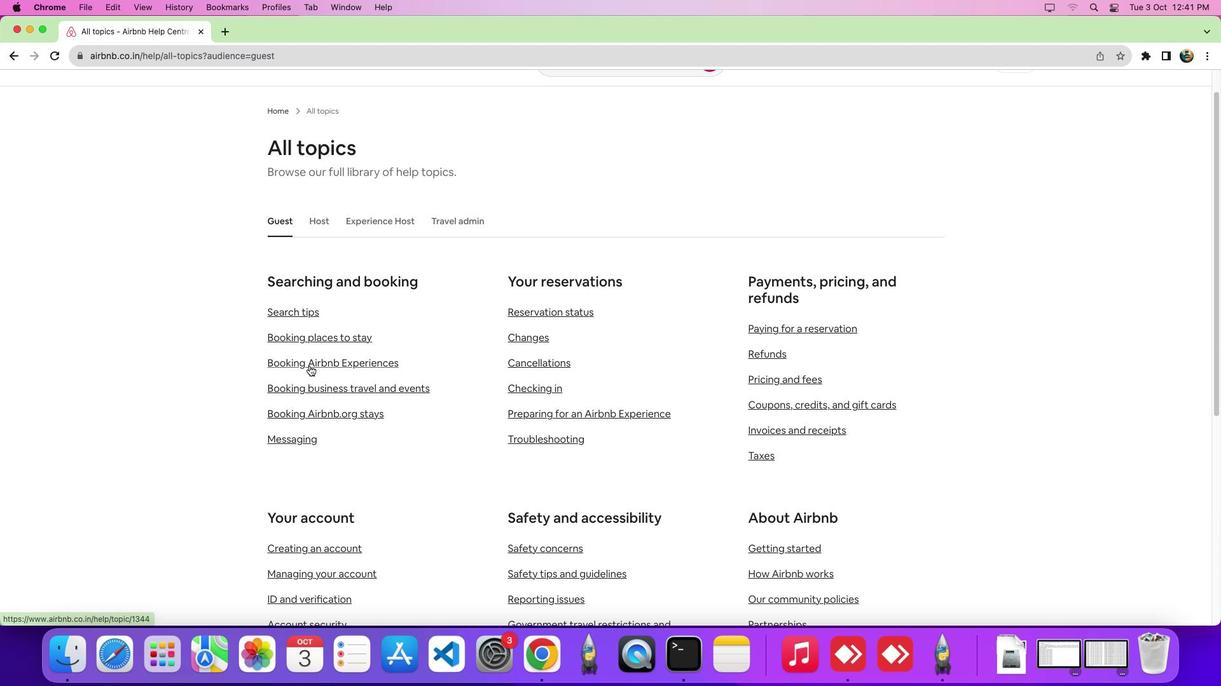 
Action: Mouse pressed left at (309, 365)
Screenshot: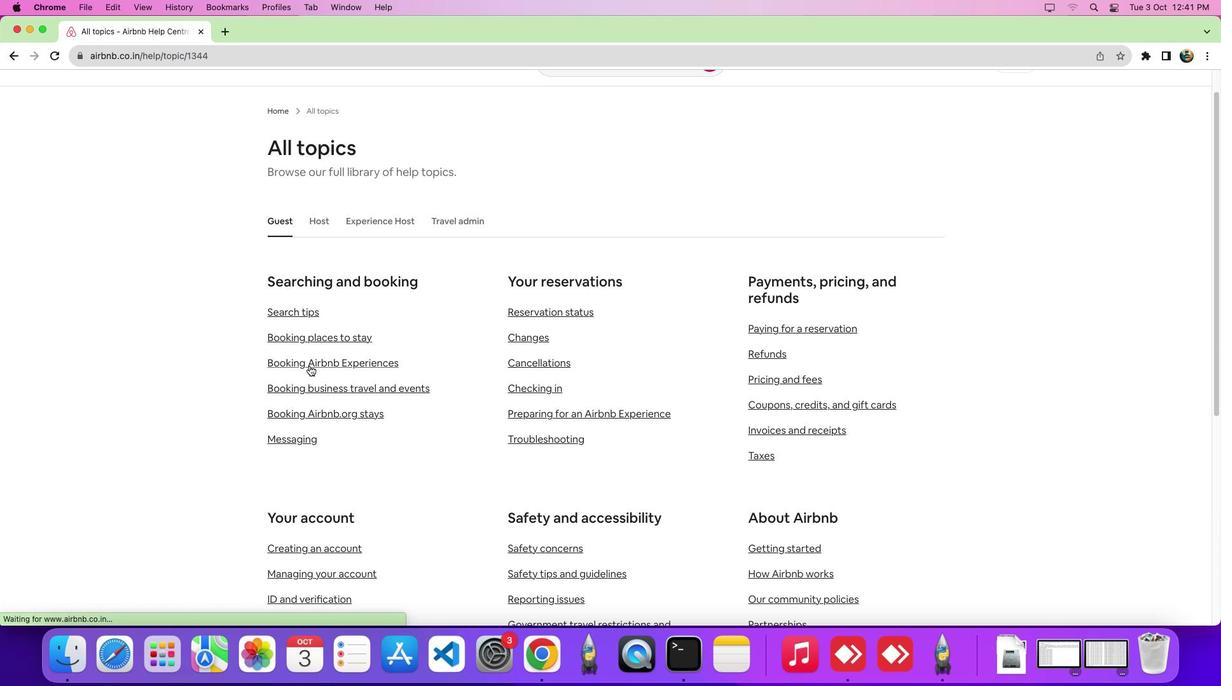 
Action: Mouse moved to (435, 364)
Screenshot: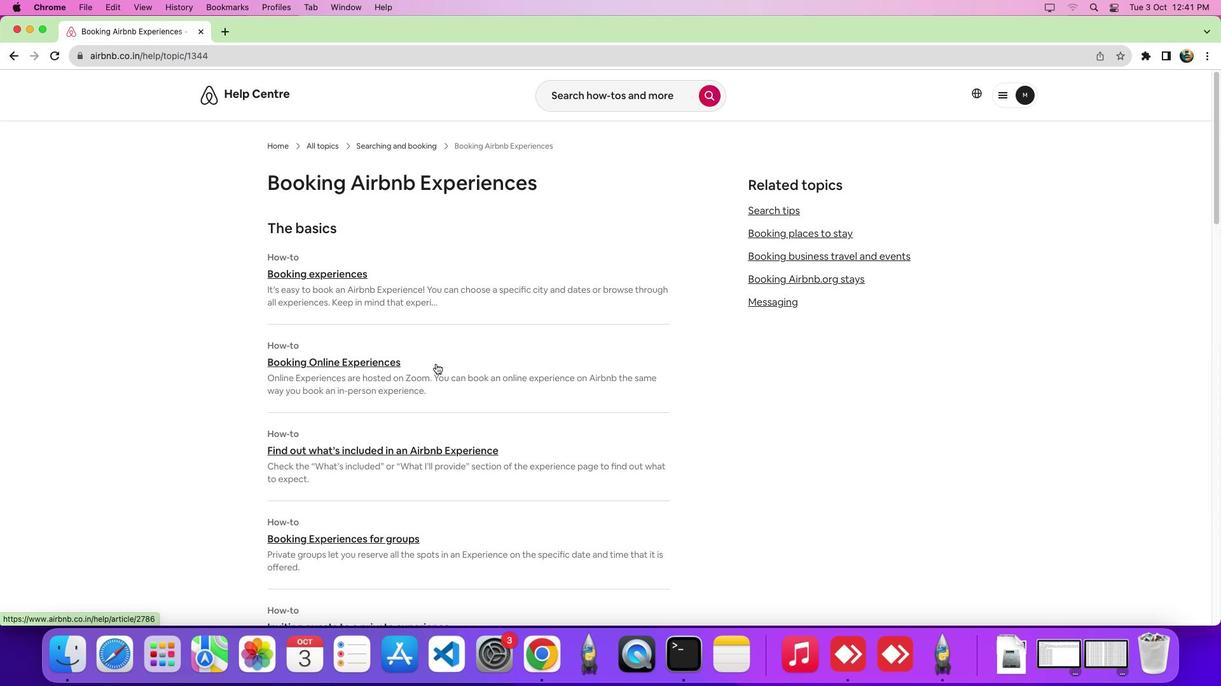 
Action: Mouse scrolled (435, 364) with delta (0, 0)
Screenshot: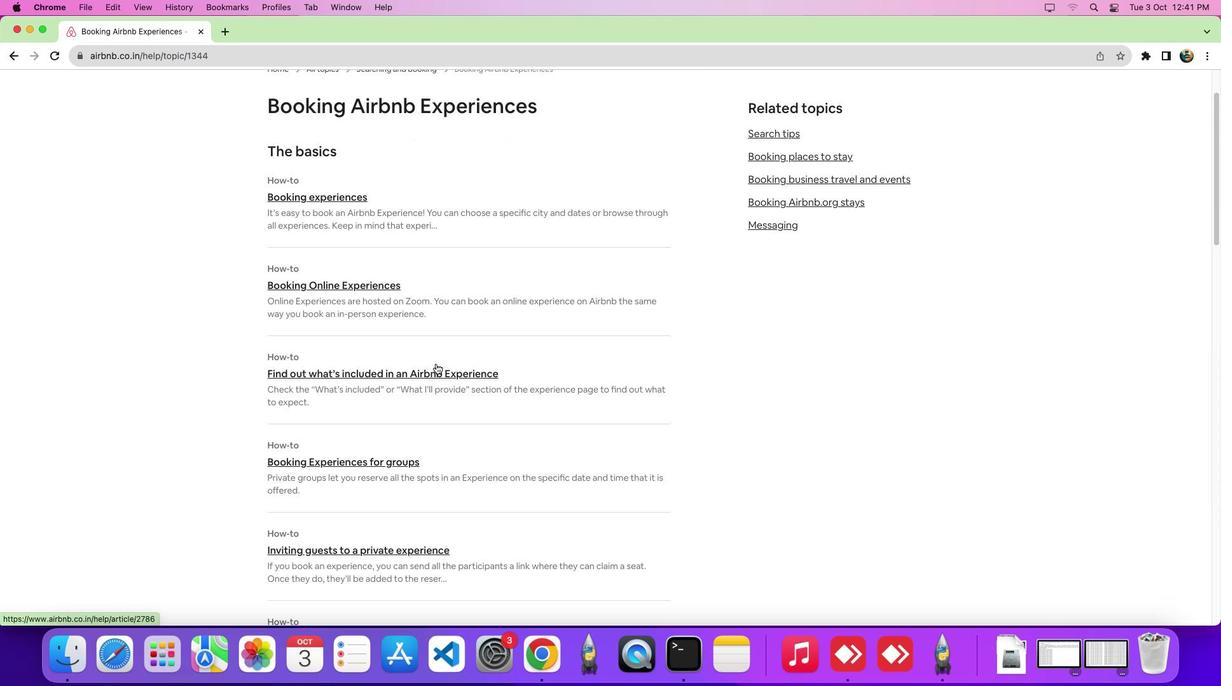 
Action: Mouse scrolled (435, 364) with delta (0, 0)
Screenshot: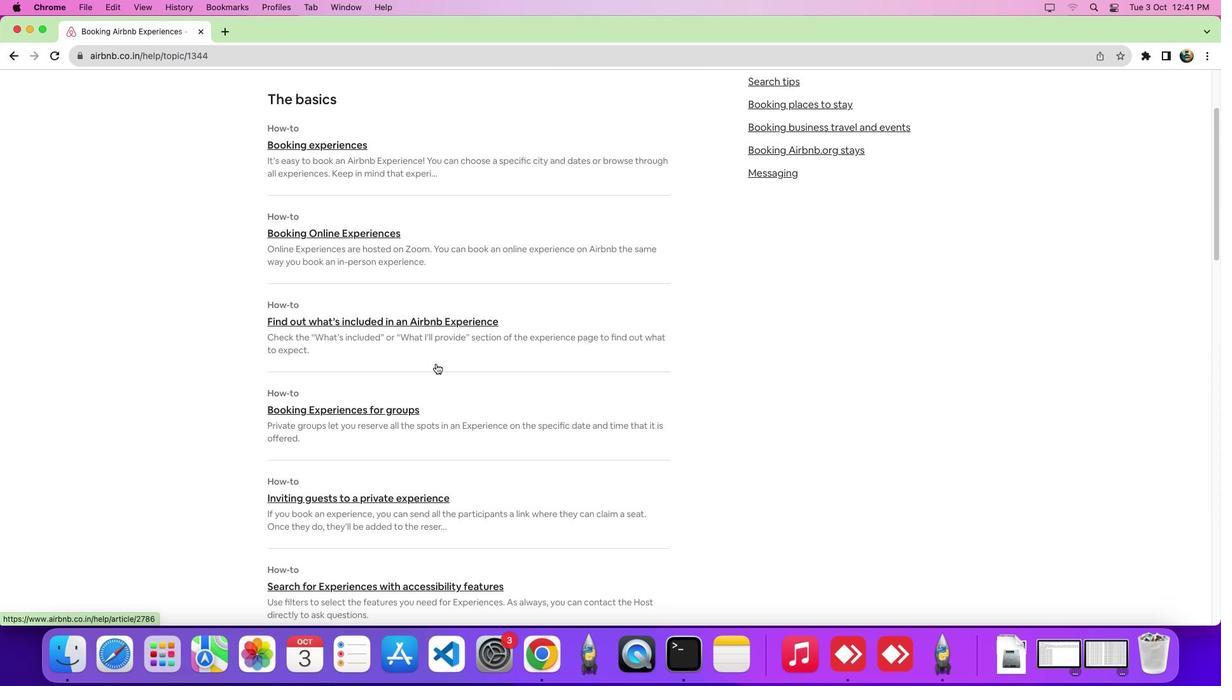 
Action: Mouse scrolled (435, 364) with delta (0, -2)
Screenshot: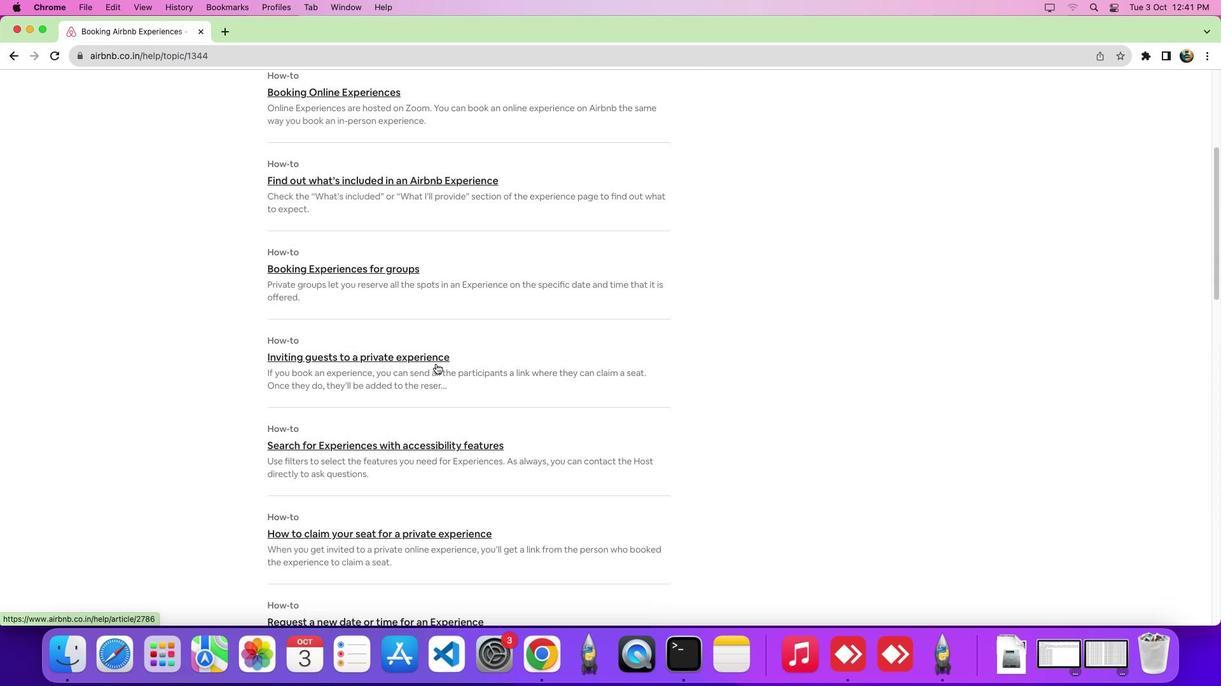 
Action: Mouse scrolled (435, 364) with delta (0, -3)
Screenshot: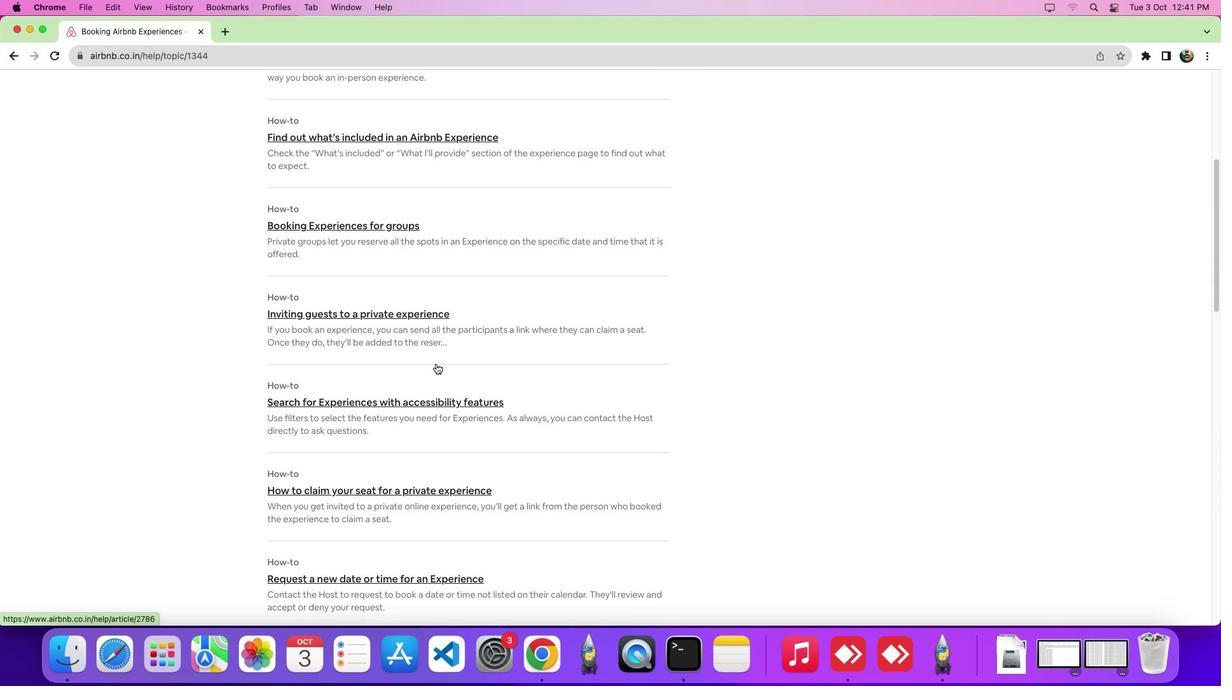 
Action: Mouse moved to (436, 365)
Screenshot: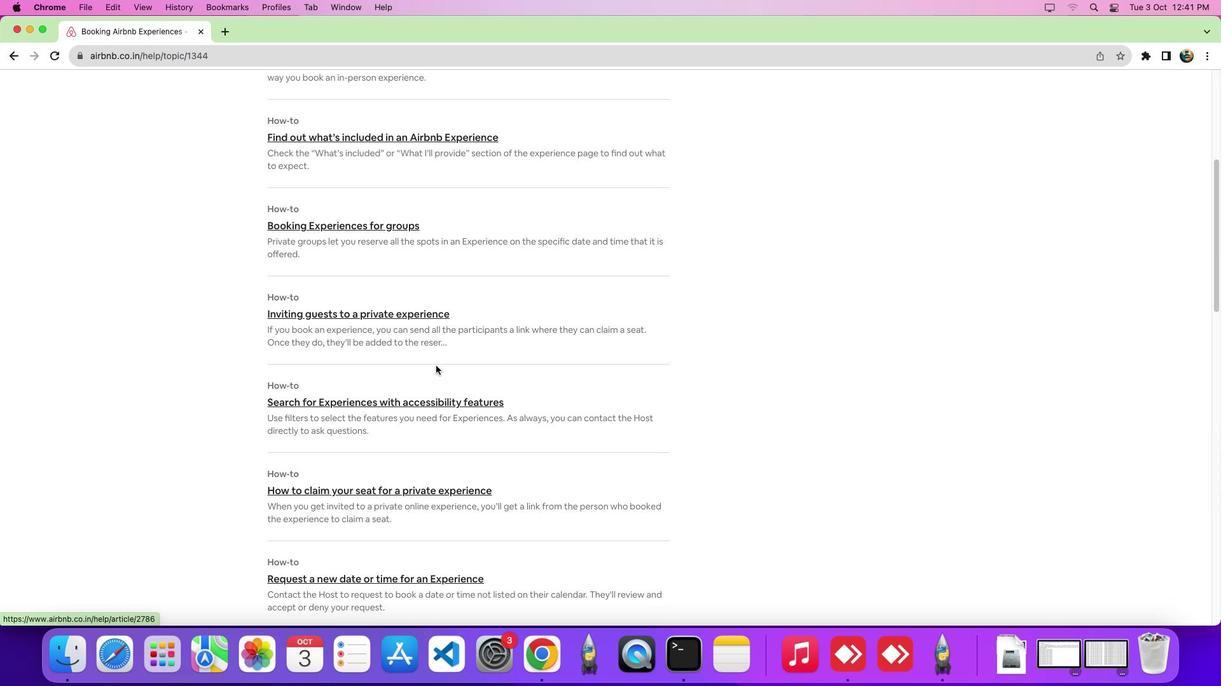 
Action: Mouse scrolled (436, 365) with delta (0, 0)
Screenshot: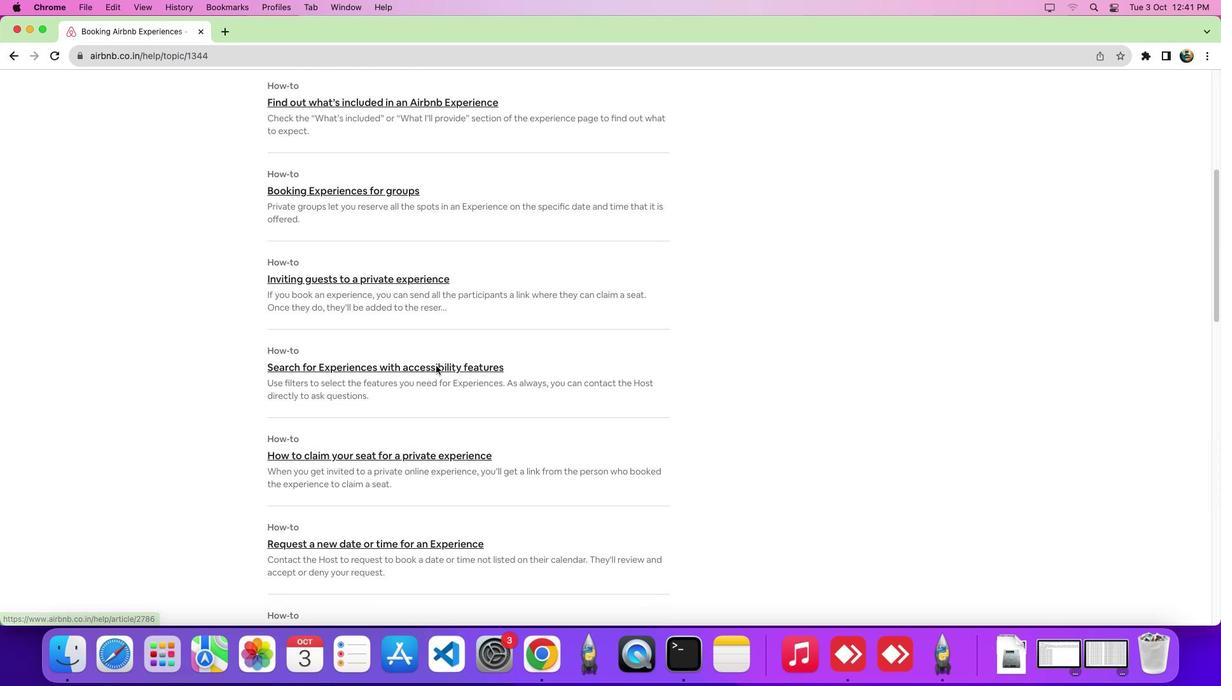 
Action: Mouse scrolled (436, 365) with delta (0, 0)
Screenshot: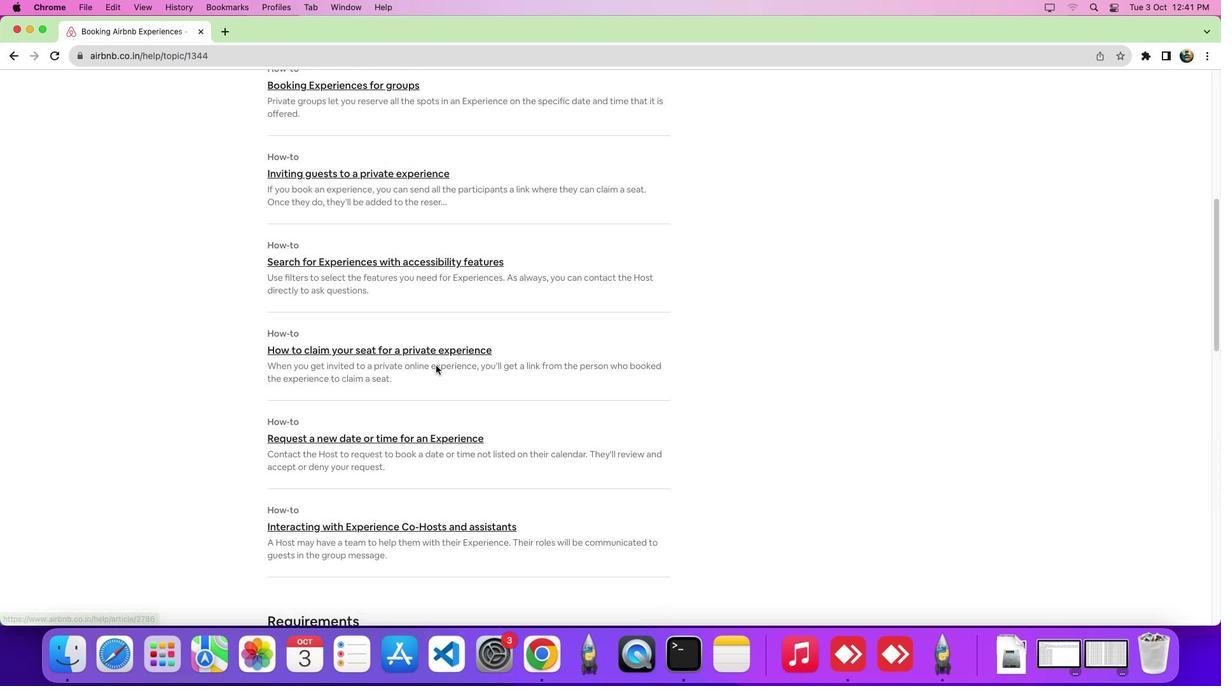 
Action: Mouse scrolled (436, 365) with delta (0, -2)
Screenshot: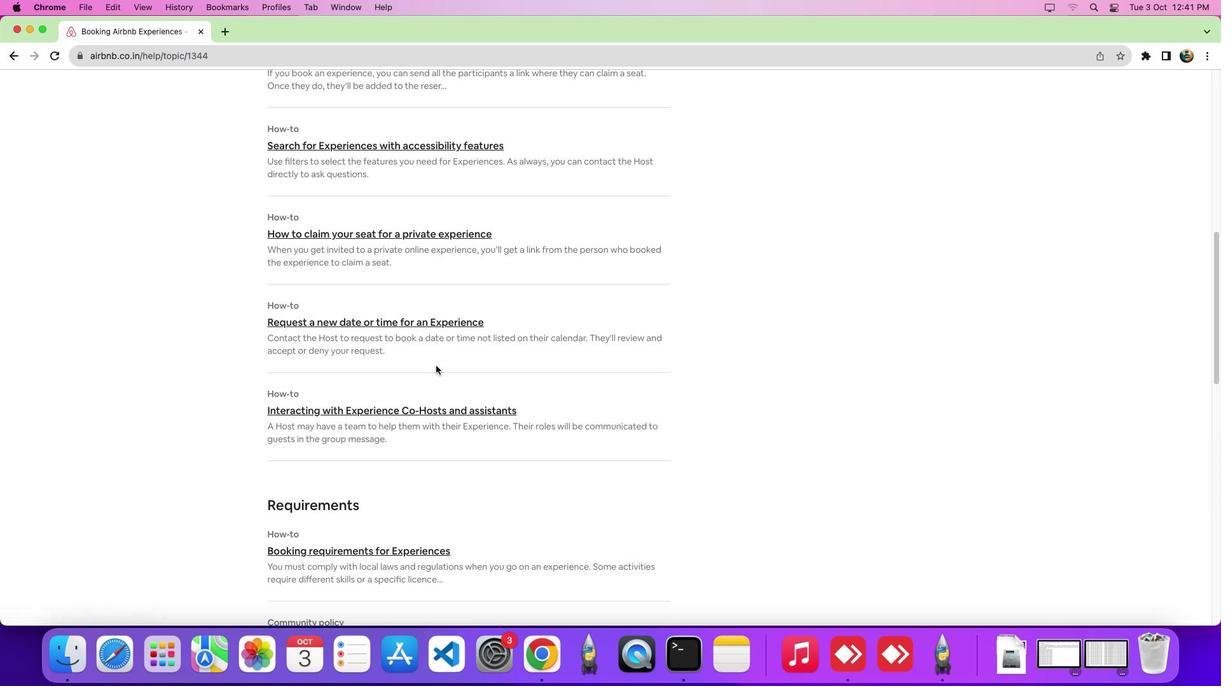 
Action: Mouse scrolled (436, 365) with delta (0, -3)
Screenshot: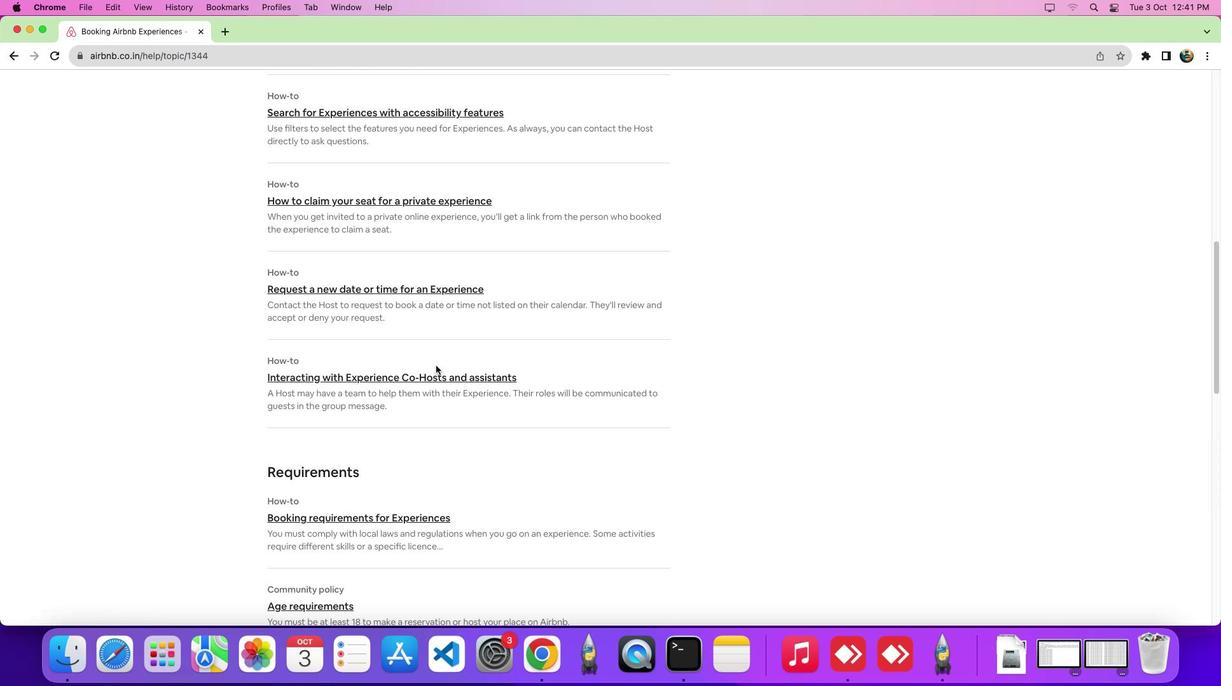 
Action: Mouse scrolled (436, 365) with delta (0, 0)
Screenshot: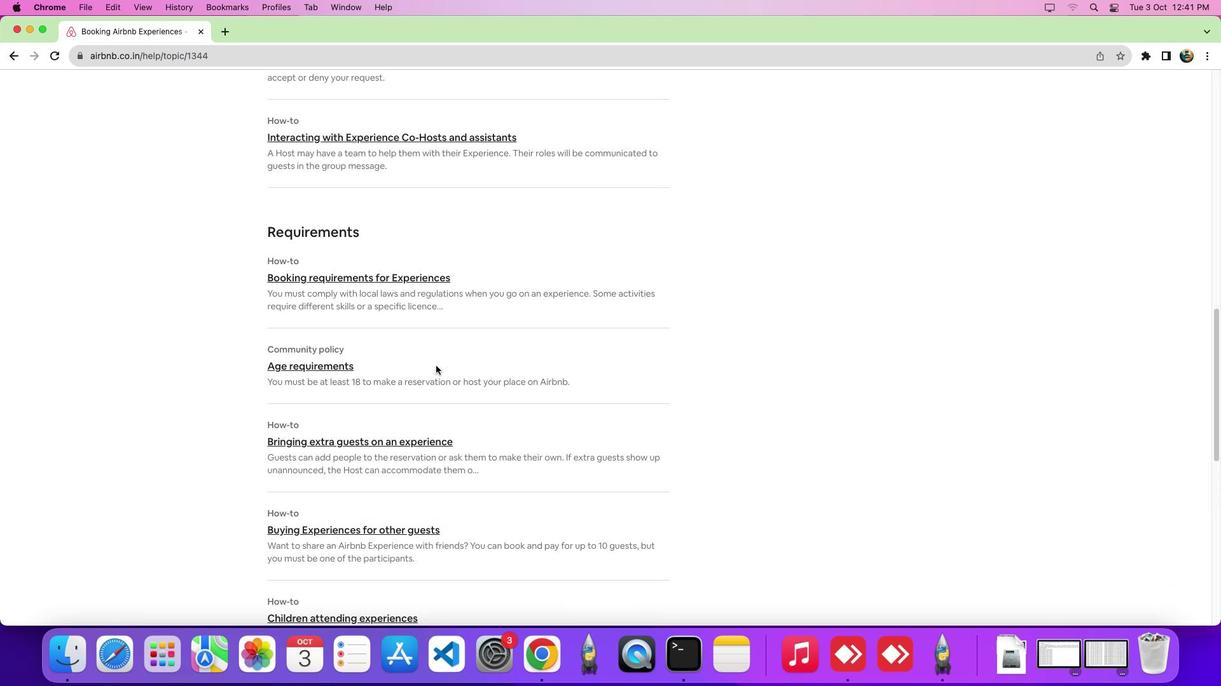 
Action: Mouse scrolled (436, 365) with delta (0, 0)
Screenshot: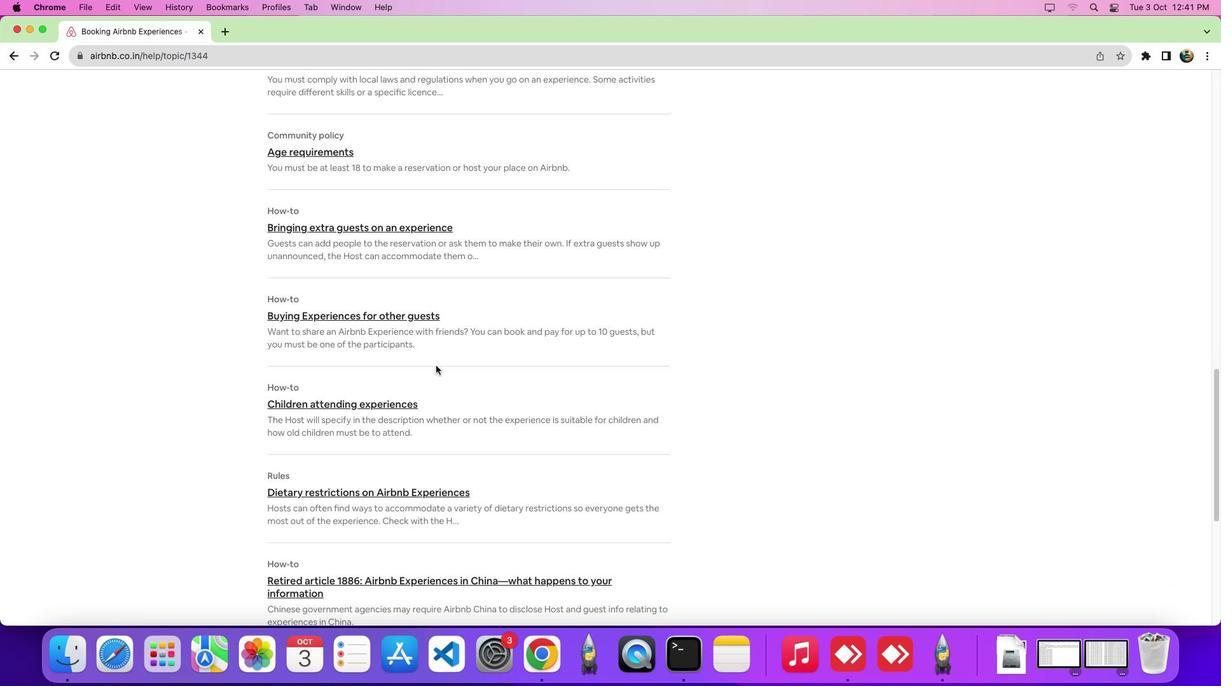 
Action: Mouse scrolled (436, 365) with delta (0, -4)
Screenshot: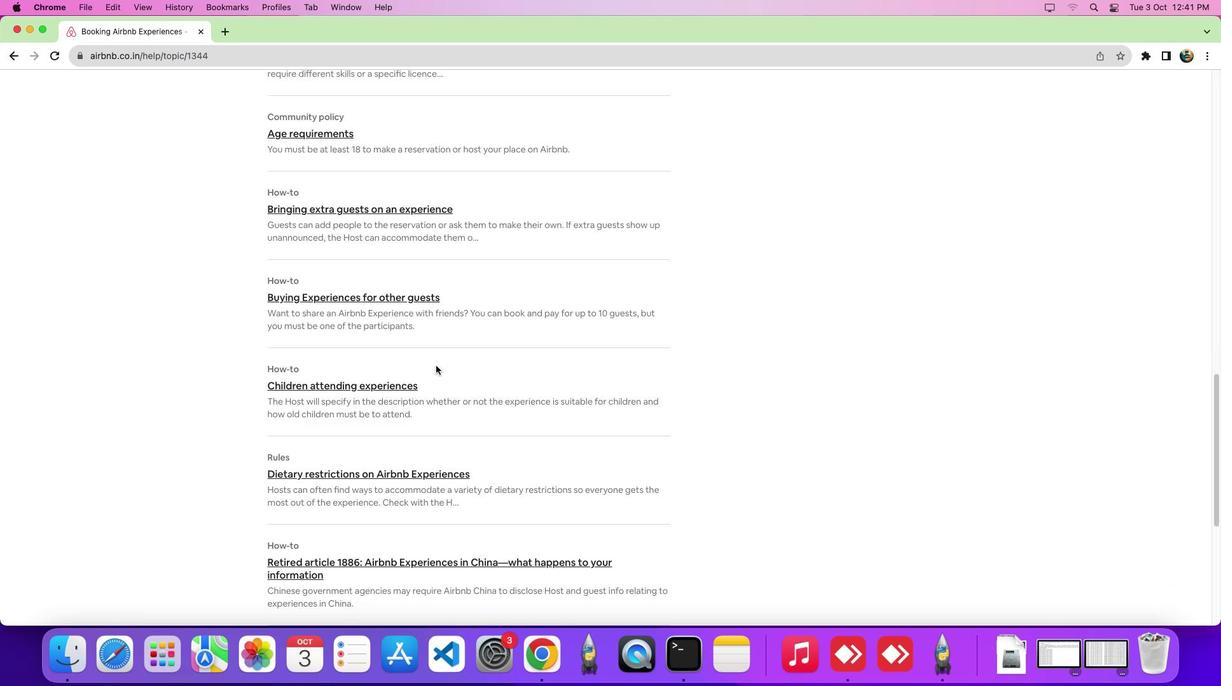 
Action: Mouse scrolled (436, 365) with delta (0, -5)
Screenshot: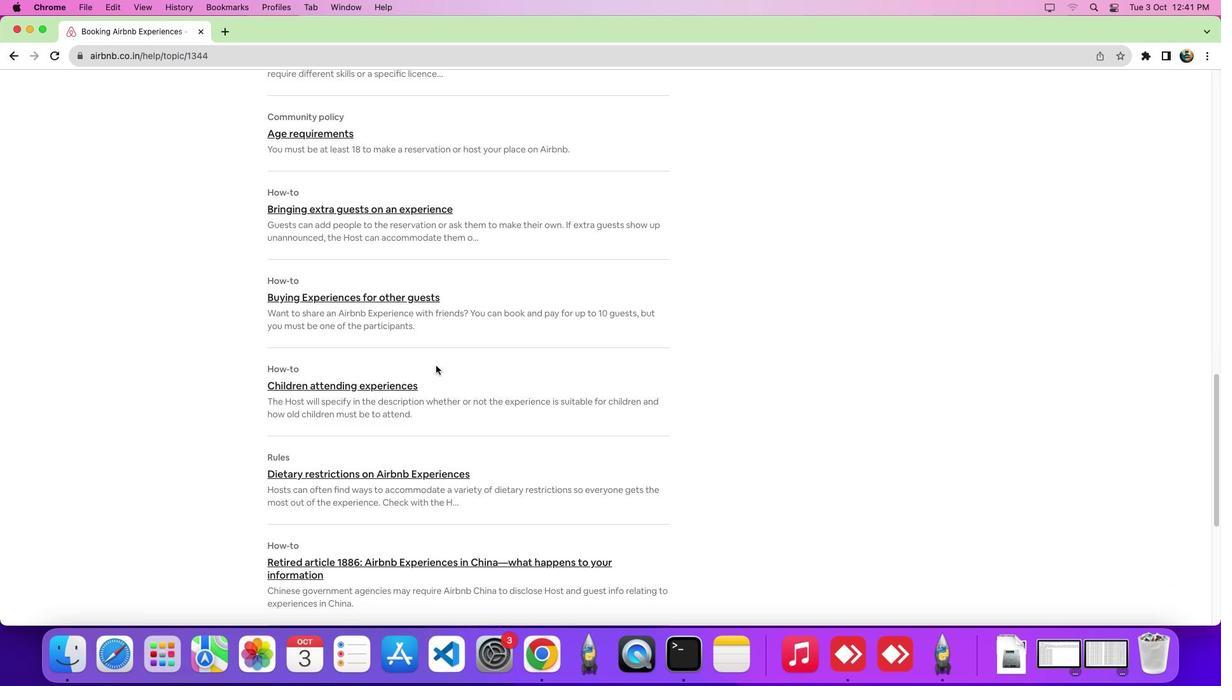 
Action: Mouse scrolled (436, 365) with delta (0, 0)
Screenshot: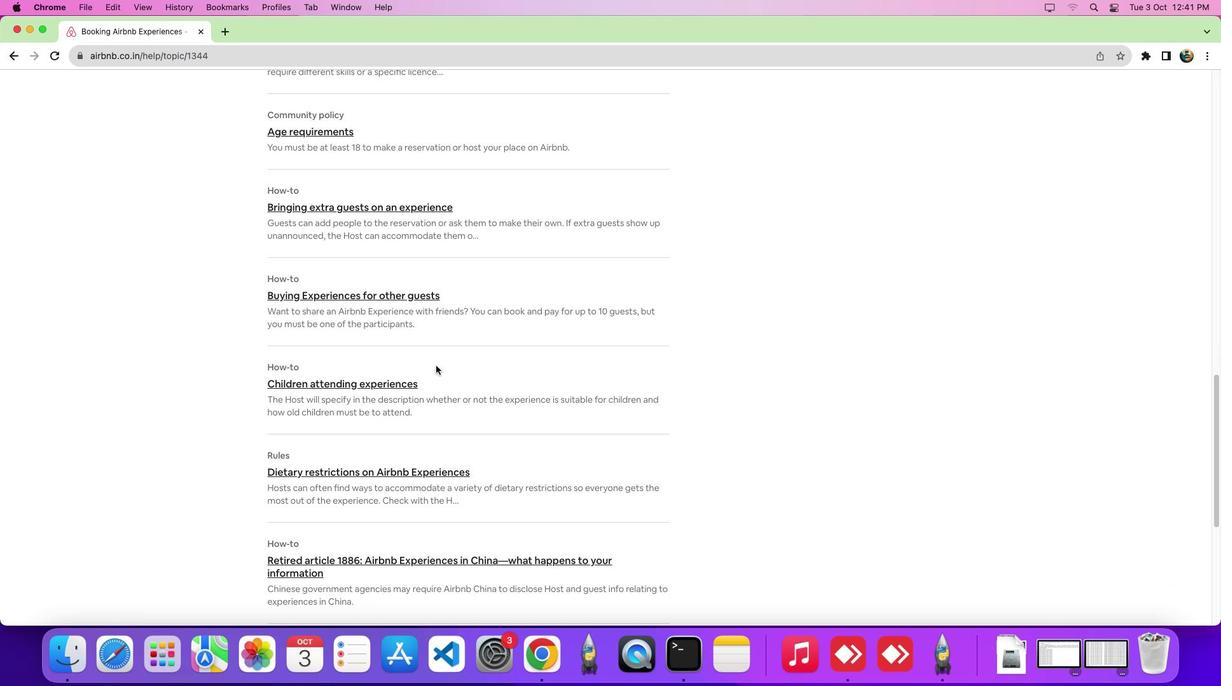 
